 Task: Look for space in Sankt Pölten, Austria from 22nd June, 2023 to 30th June, 2023 for 2 adults in price range Rs.7000 to Rs.15000. Place can be entire place with 1  bedroom having 1 bed and 1 bathroom. Property type can be house, flat, guest house, hotel. Amenities needed are: heating. Booking option can be shelf check-in. Required host language is English.
Action: Mouse moved to (397, 534)
Screenshot: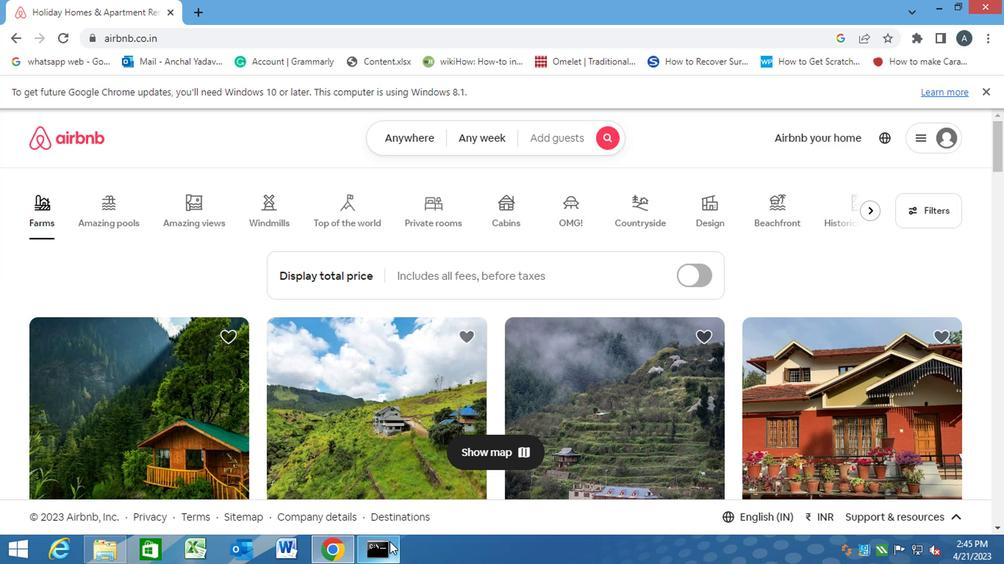 
Action: Mouse scrolled (397, 535) with delta (0, 1)
Screenshot: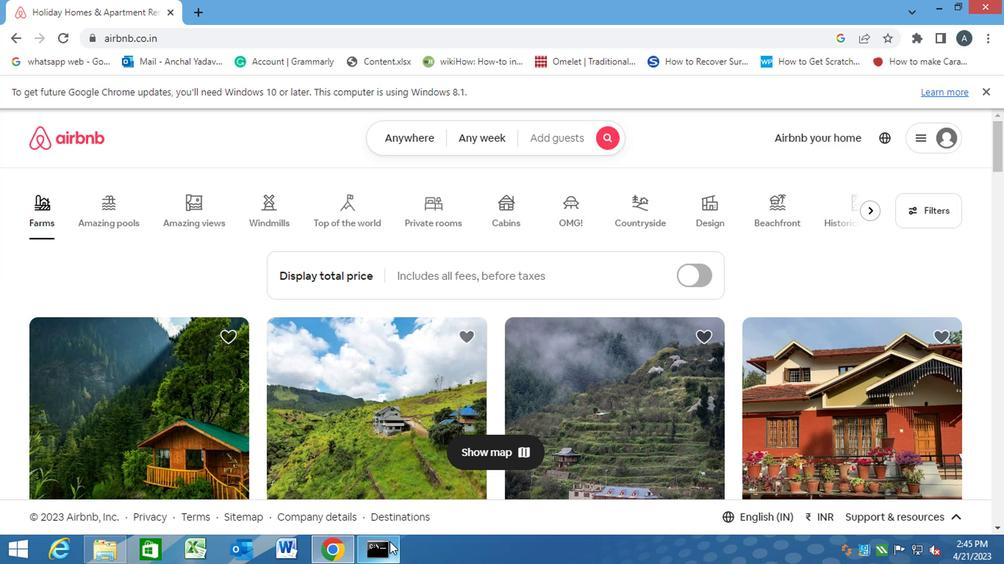 
Action: Mouse moved to (403, 126)
Screenshot: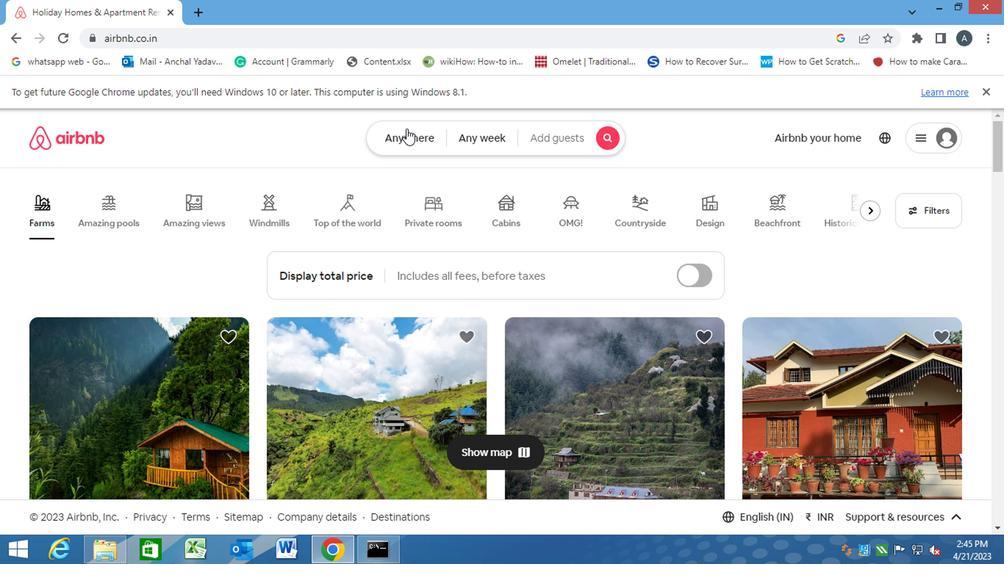 
Action: Mouse pressed left at (403, 126)
Screenshot: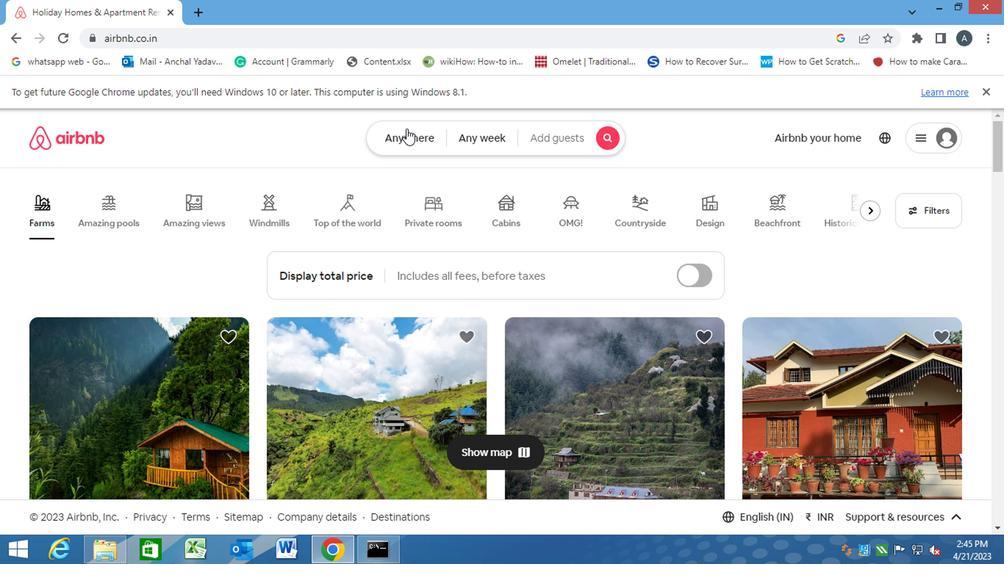 
Action: Mouse moved to (292, 190)
Screenshot: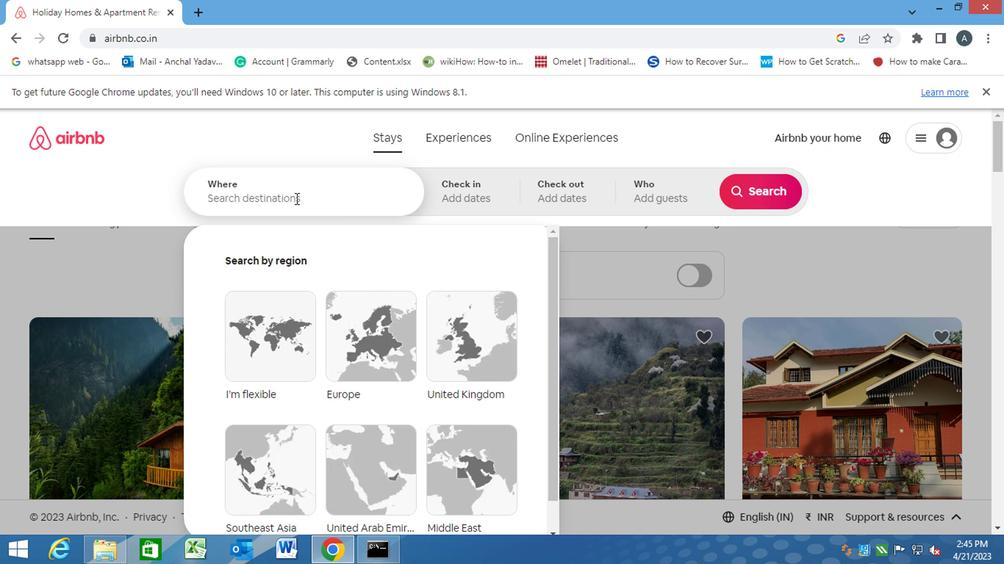 
Action: Mouse pressed left at (292, 190)
Screenshot: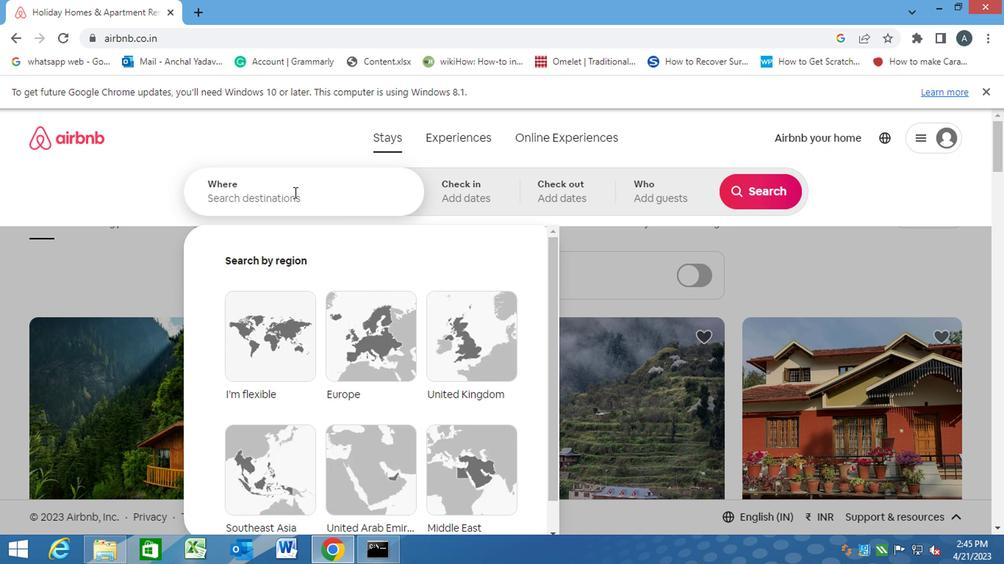 
Action: Key pressed s<Key.caps_lock>ankt<Key.space><Key.caps_lock>p<Key.caps_lock>olten,<Key.space><Key.caps_lock>a<Key.caps_lock>ustria
Screenshot: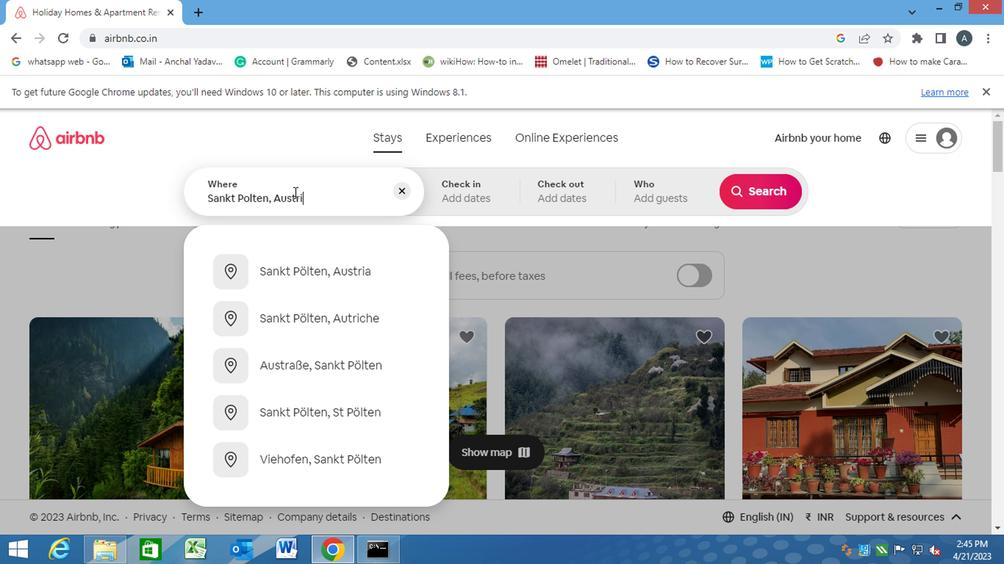 
Action: Mouse moved to (360, 233)
Screenshot: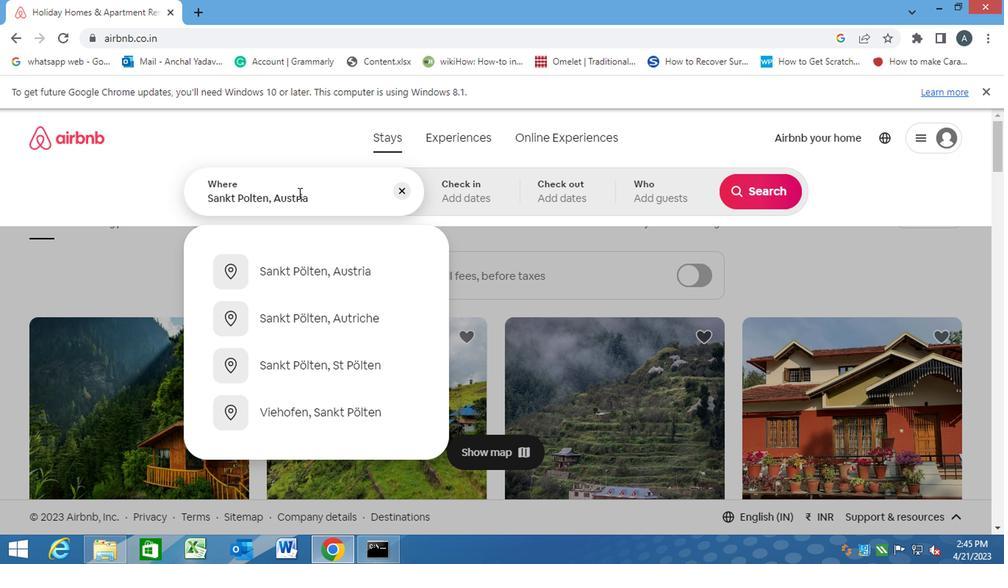 
Action: Key pressed <Key.enter>
Screenshot: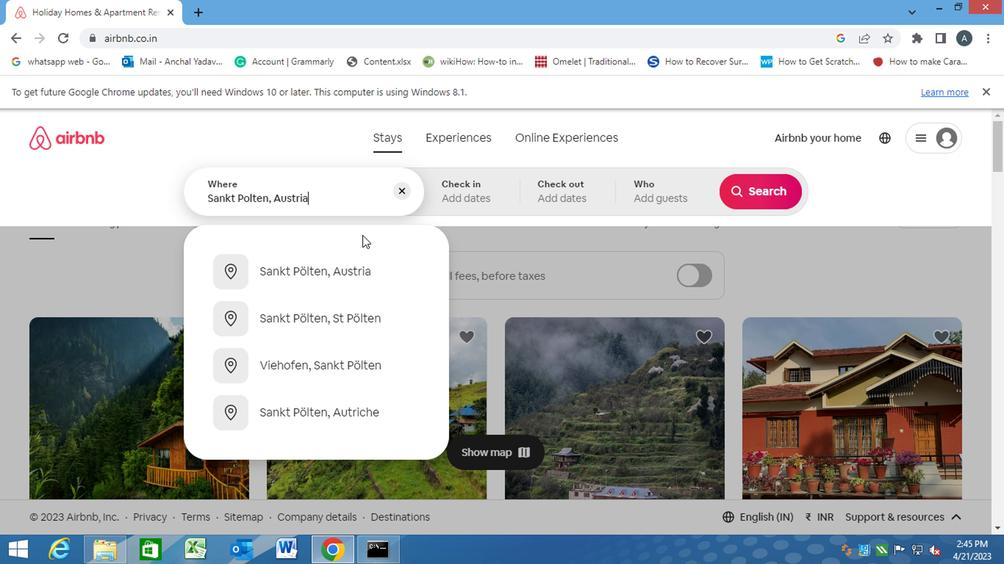 
Action: Mouse moved to (745, 308)
Screenshot: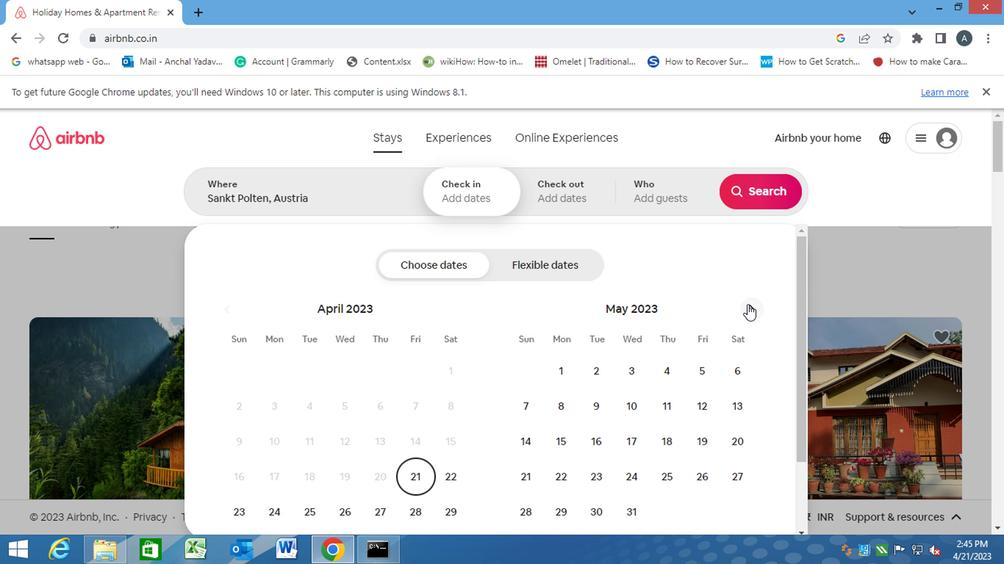 
Action: Mouse pressed left at (745, 308)
Screenshot: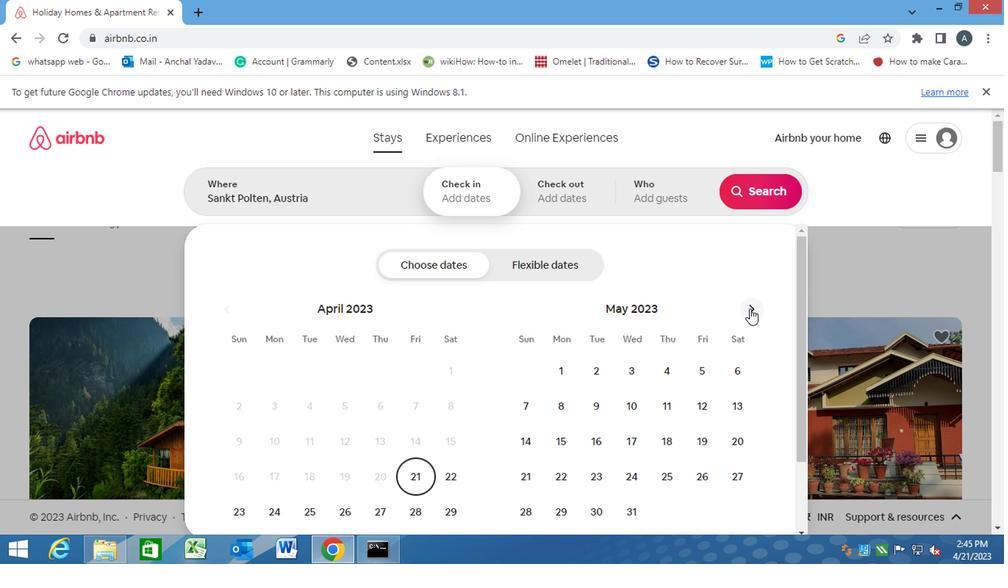
Action: Mouse moved to (660, 473)
Screenshot: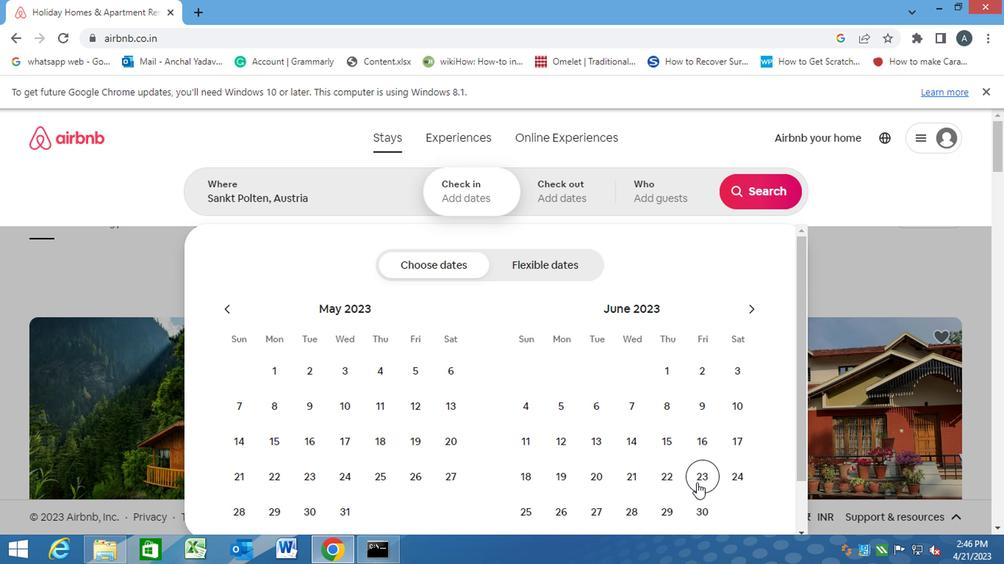 
Action: Mouse pressed left at (660, 473)
Screenshot: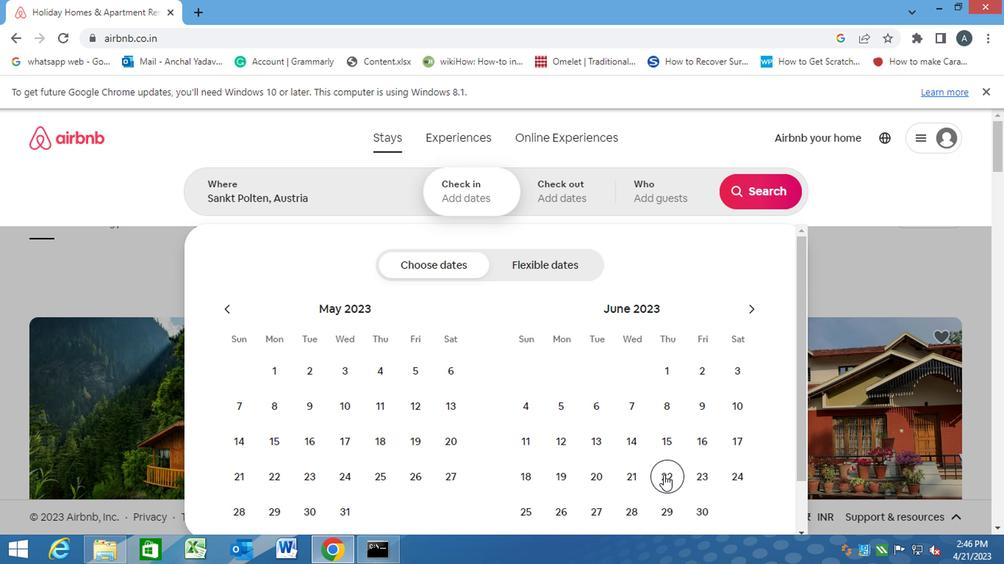 
Action: Mouse pressed left at (660, 473)
Screenshot: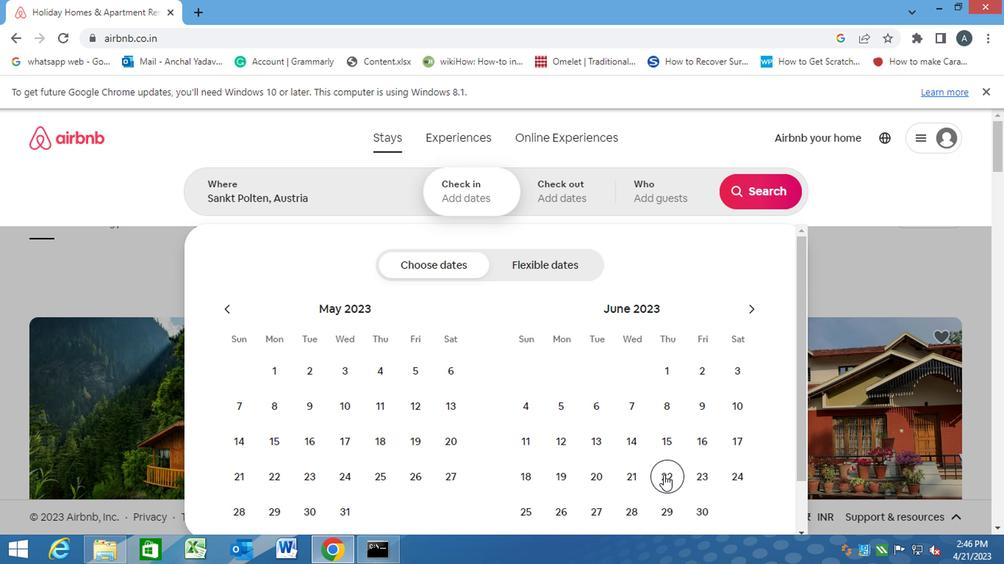 
Action: Mouse moved to (697, 514)
Screenshot: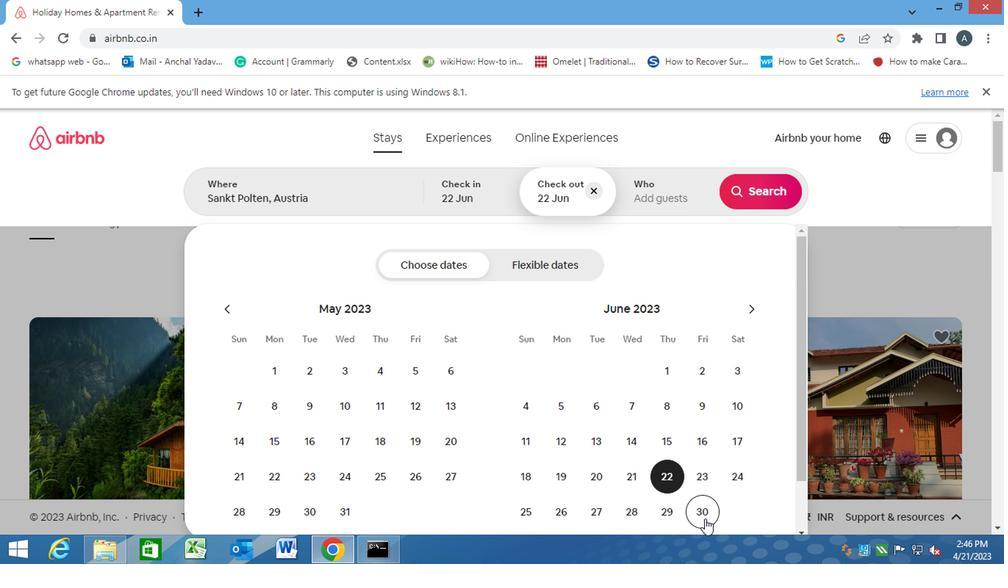 
Action: Mouse pressed left at (697, 514)
Screenshot: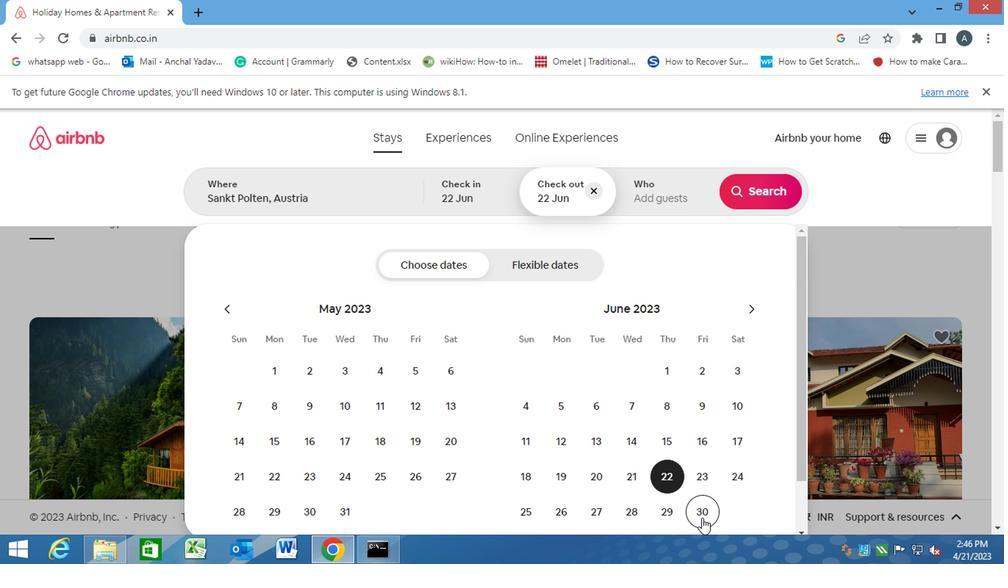 
Action: Mouse moved to (664, 189)
Screenshot: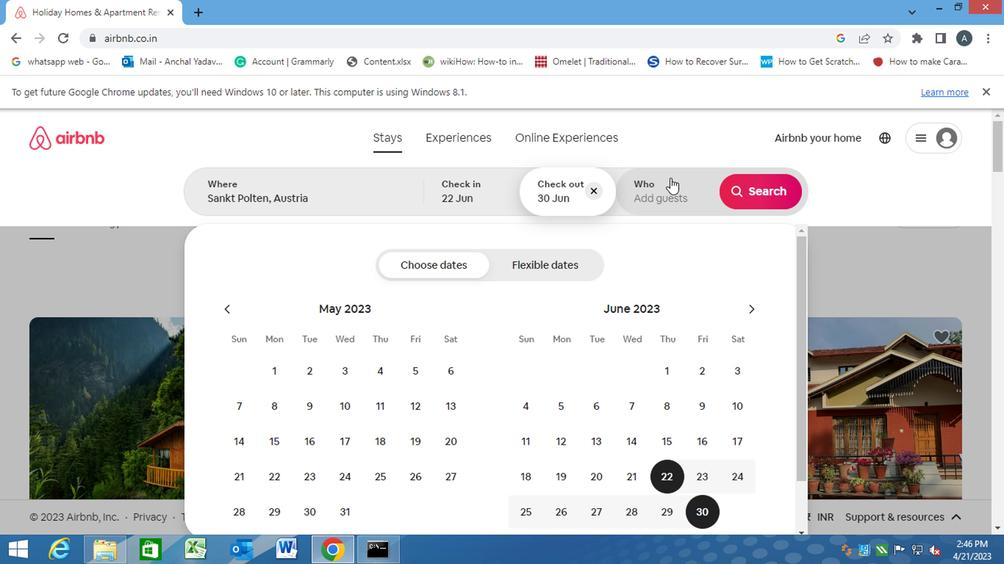 
Action: Mouse pressed left at (664, 189)
Screenshot: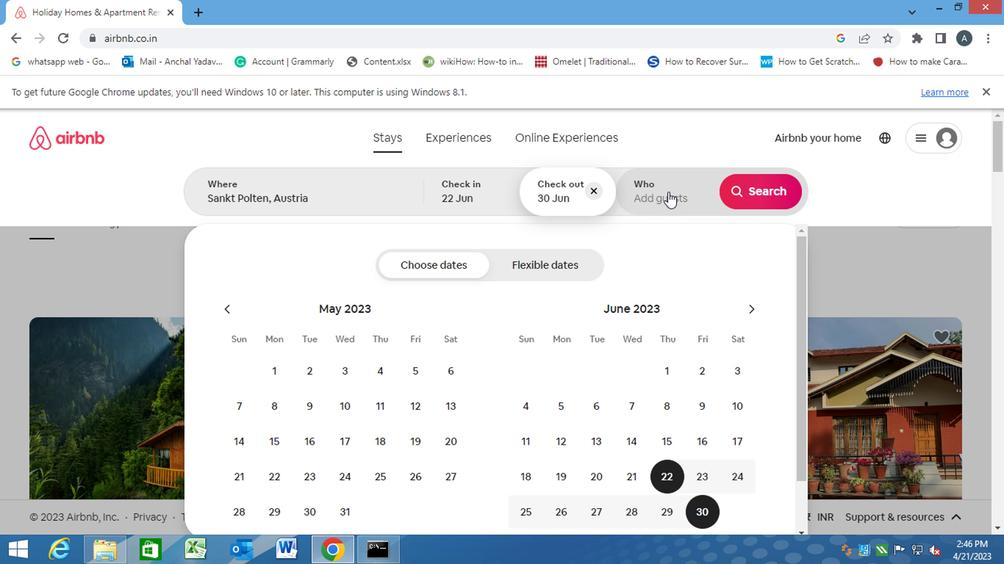 
Action: Mouse moved to (767, 270)
Screenshot: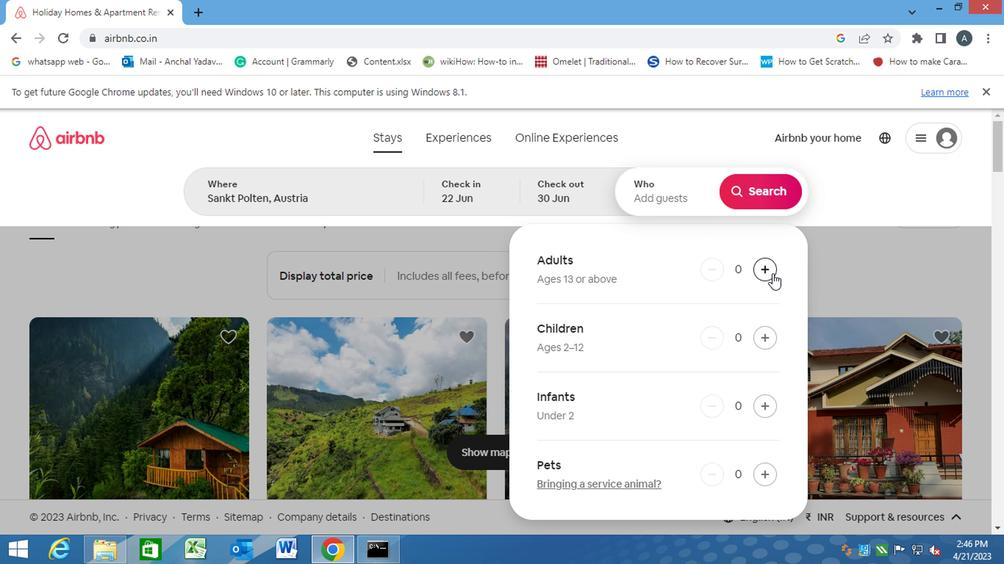 
Action: Mouse pressed left at (767, 270)
Screenshot: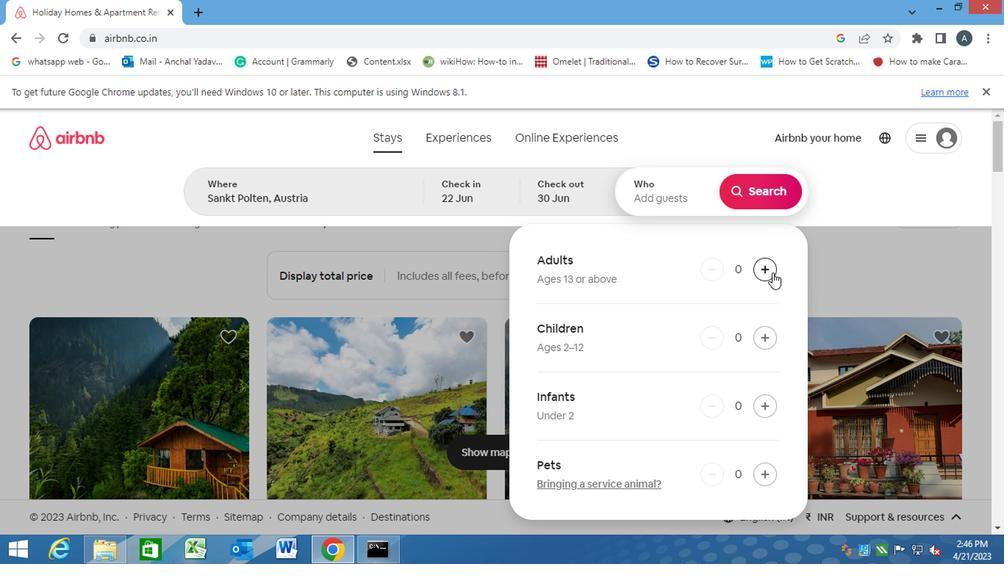 
Action: Mouse pressed left at (767, 270)
Screenshot: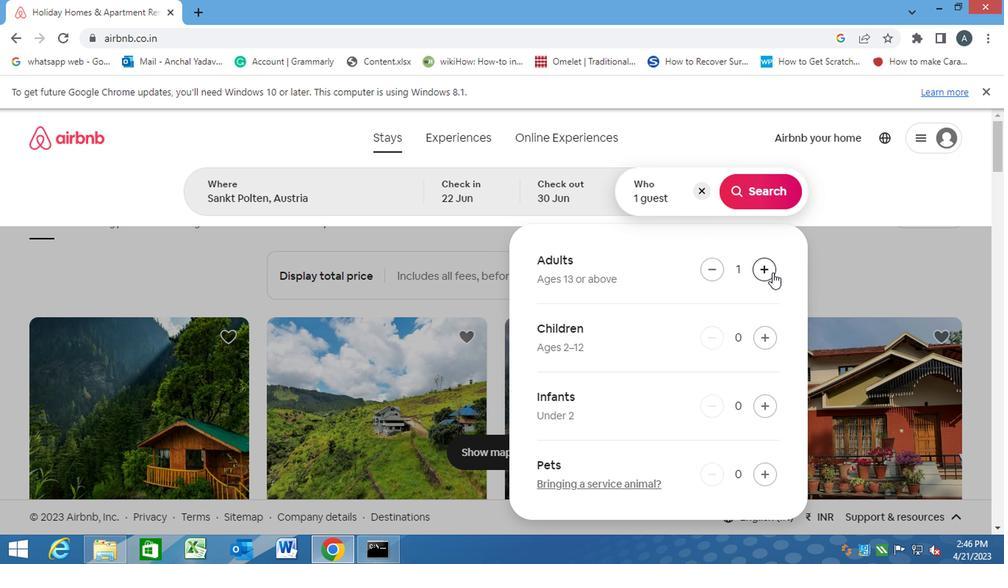 
Action: Mouse moved to (755, 198)
Screenshot: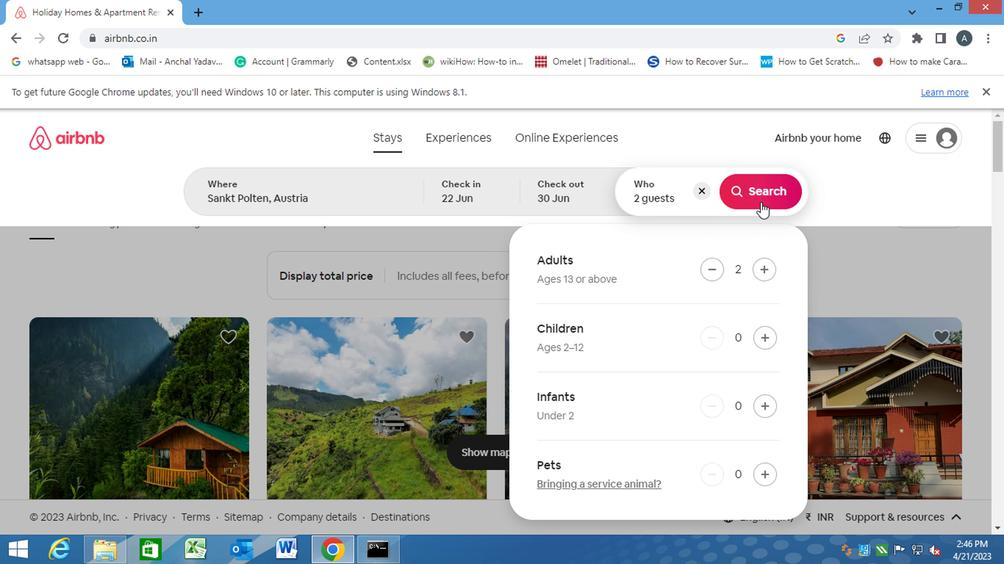 
Action: Mouse pressed left at (755, 198)
Screenshot: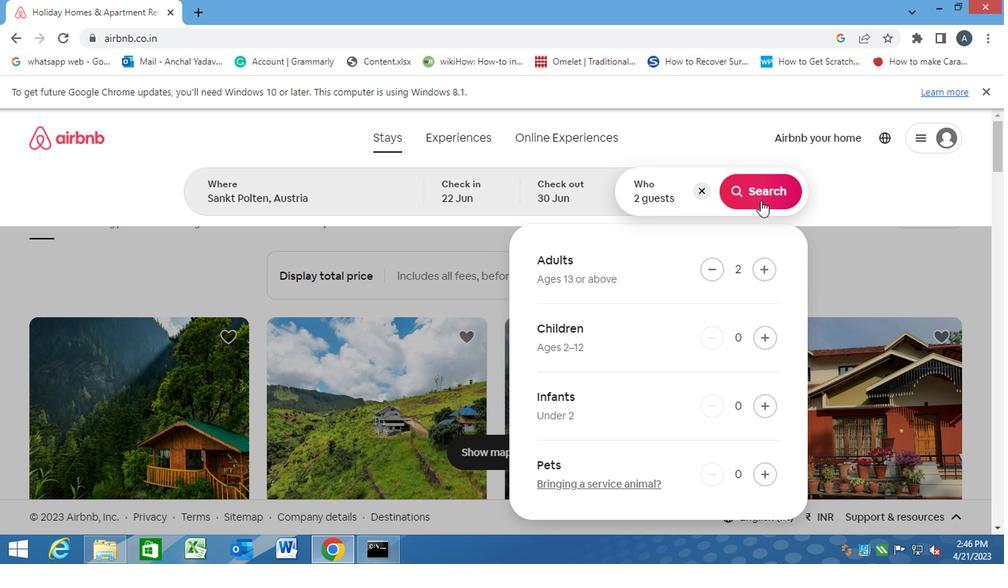 
Action: Mouse moved to (926, 198)
Screenshot: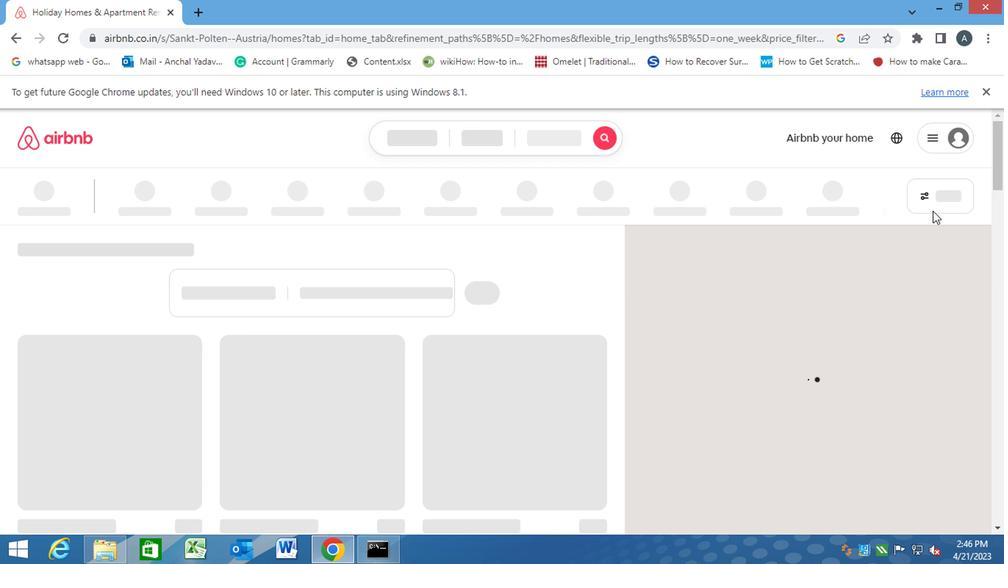 
Action: Mouse pressed left at (926, 198)
Screenshot: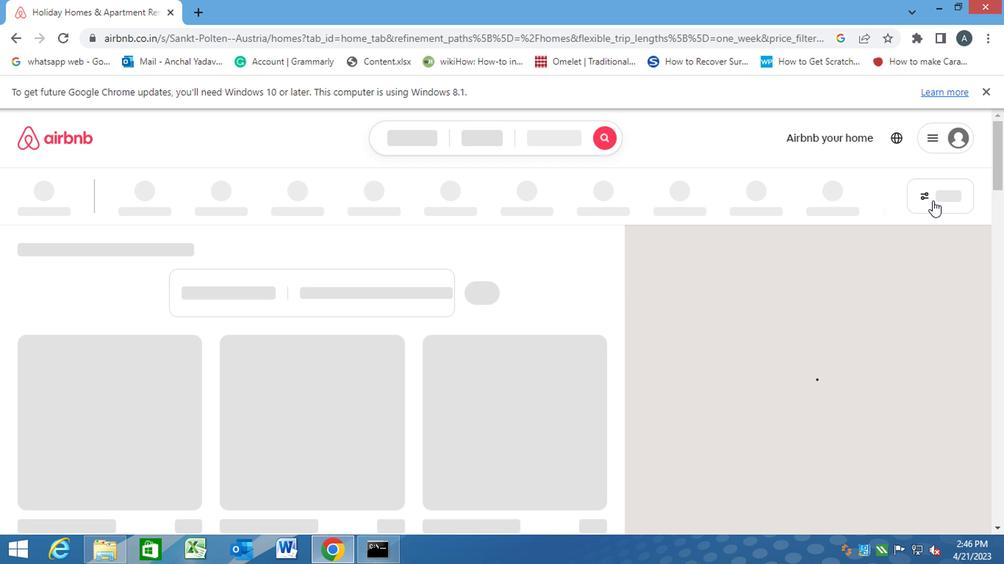 
Action: Mouse moved to (328, 376)
Screenshot: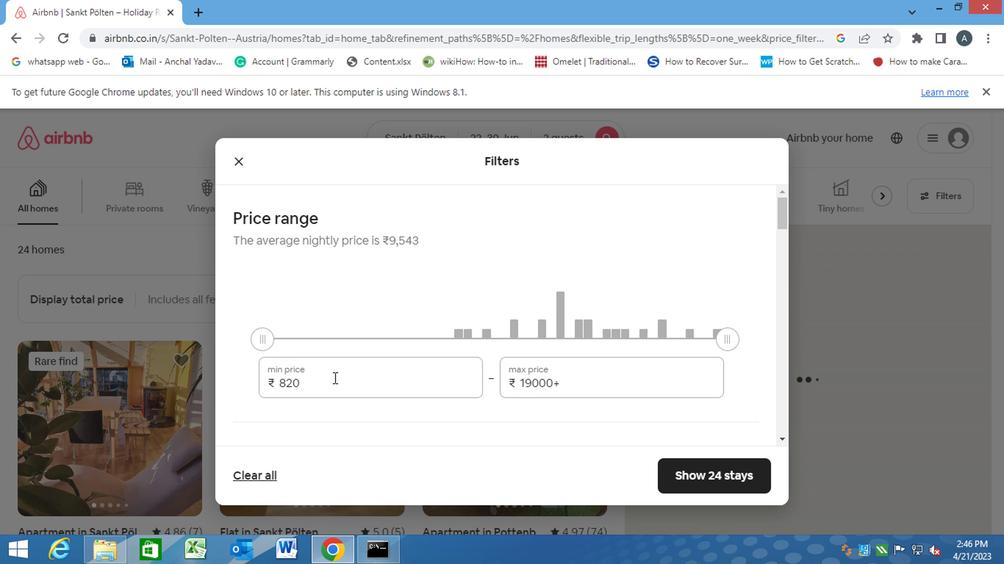 
Action: Mouse pressed left at (328, 376)
Screenshot: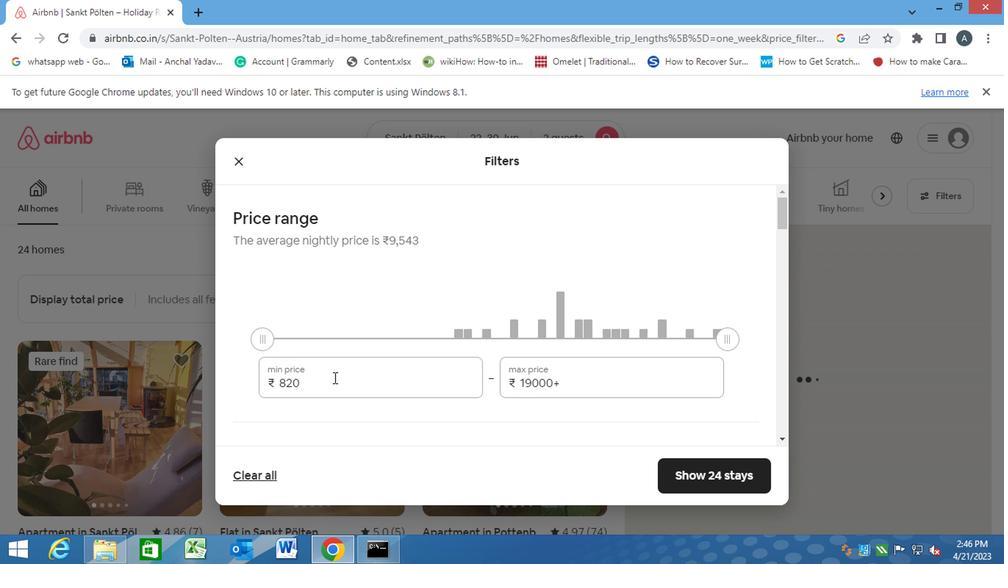 
Action: Mouse moved to (266, 383)
Screenshot: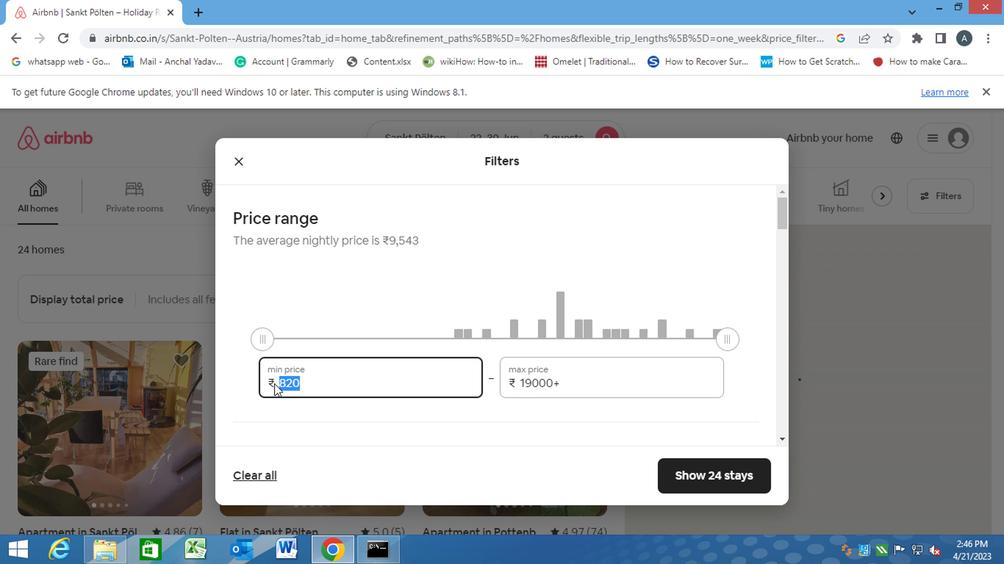 
Action: Key pressed 7000<Key.tab>15000
Screenshot: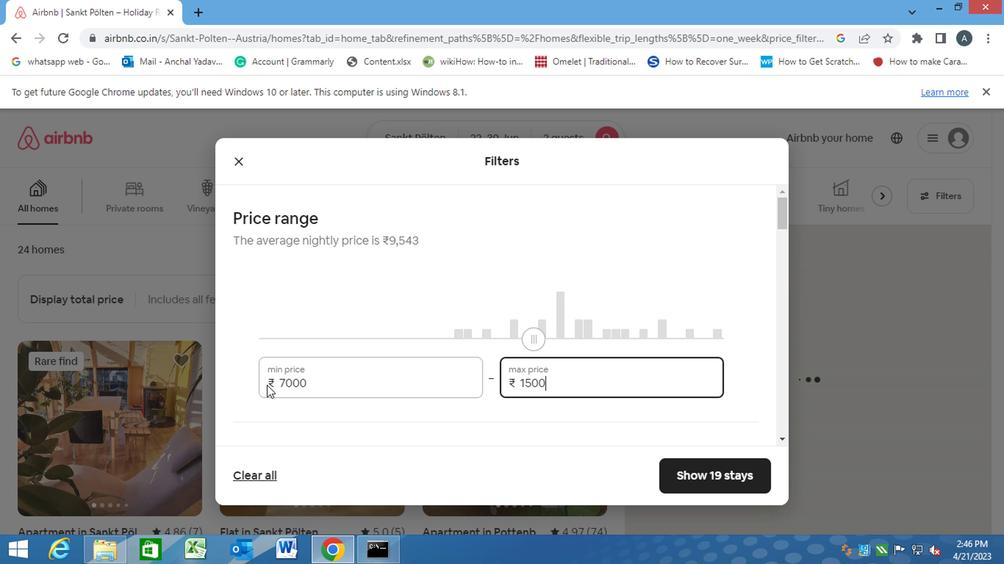 
Action: Mouse moved to (336, 426)
Screenshot: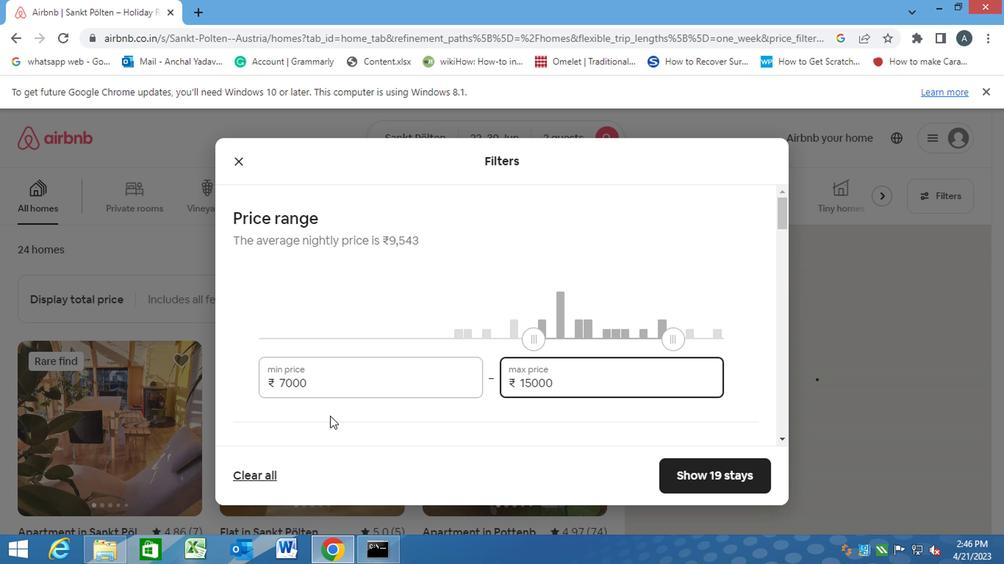
Action: Mouse pressed left at (336, 426)
Screenshot: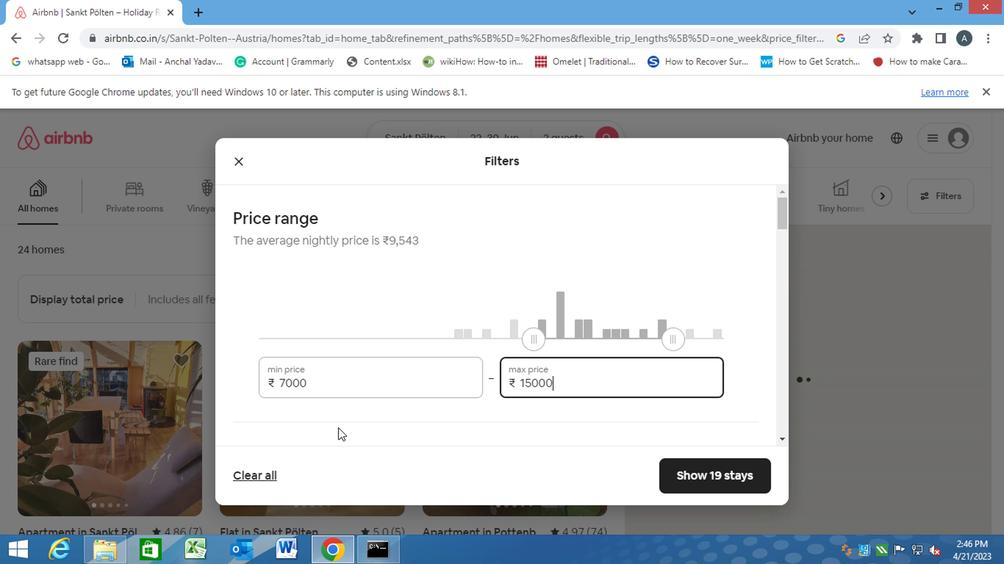
Action: Mouse scrolled (336, 425) with delta (0, 0)
Screenshot: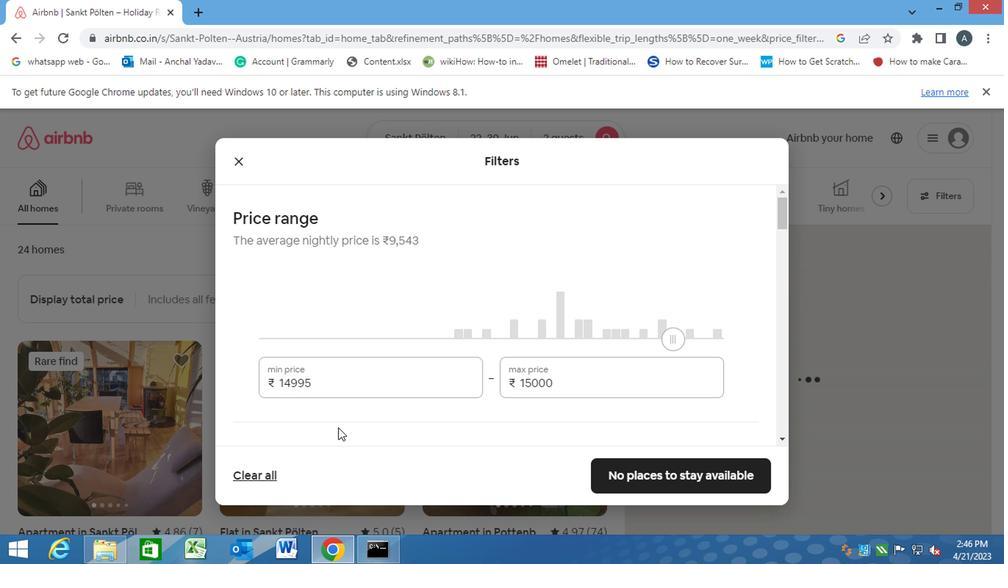 
Action: Mouse scrolled (336, 425) with delta (0, 0)
Screenshot: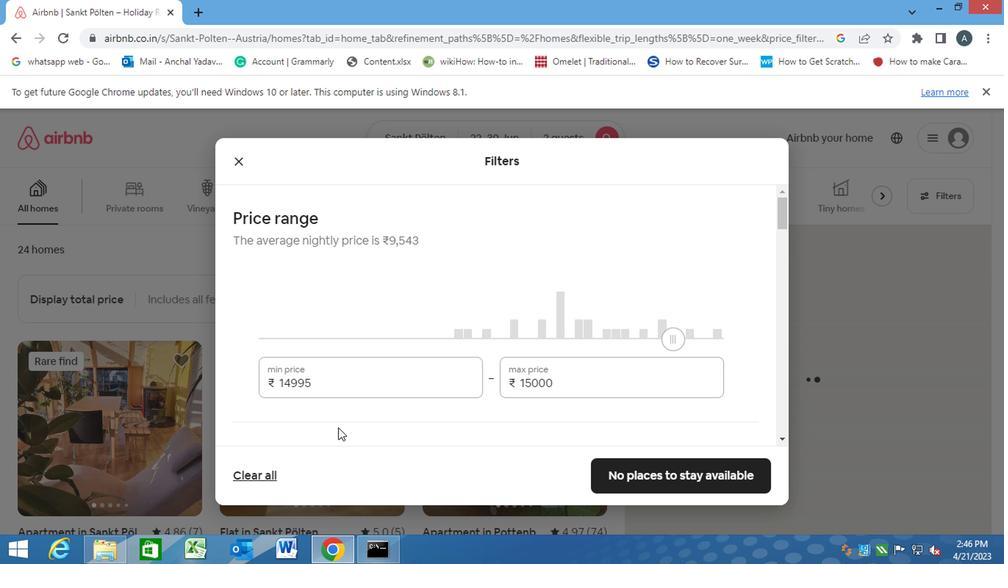 
Action: Mouse moved to (257, 354)
Screenshot: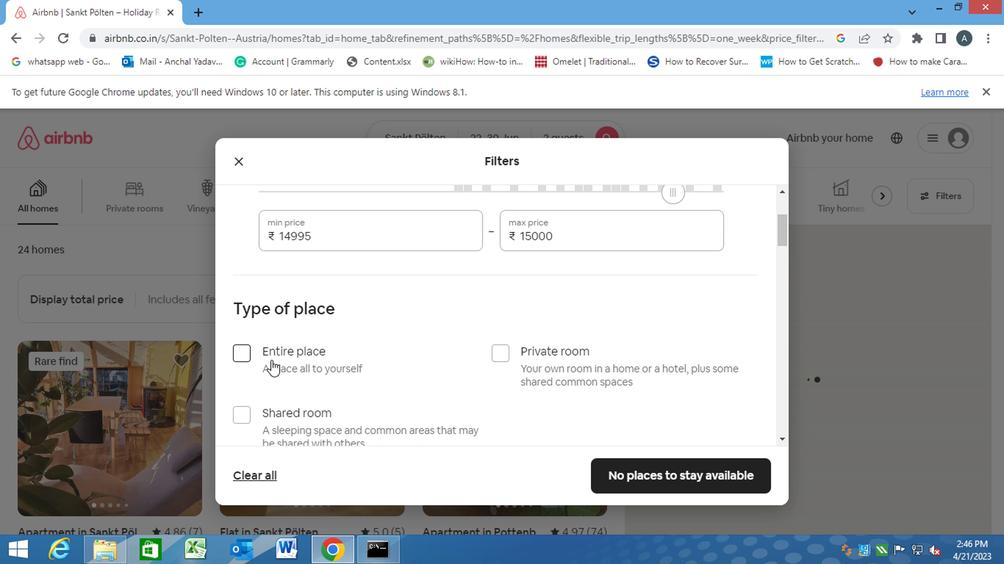 
Action: Mouse pressed left at (257, 354)
Screenshot: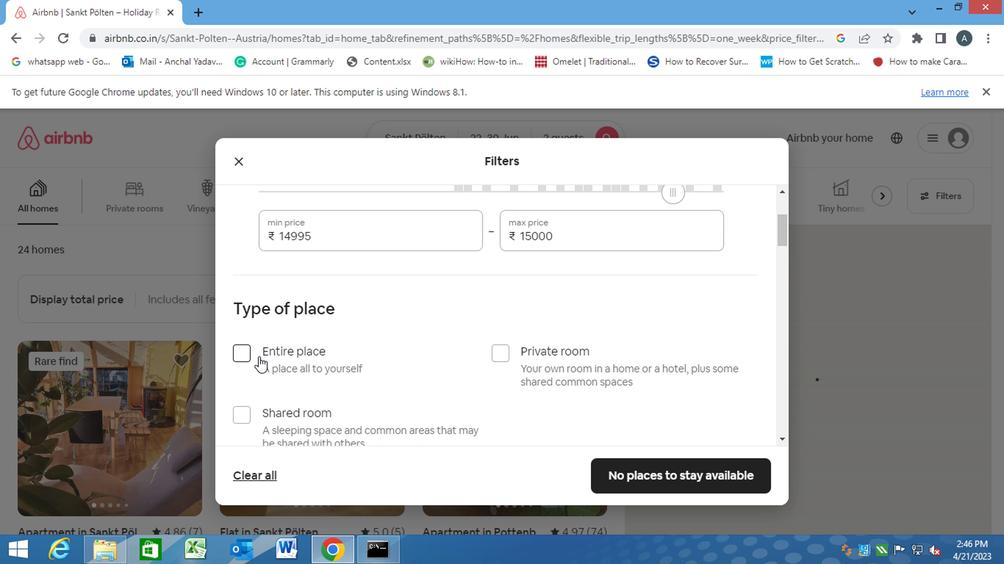 
Action: Mouse moved to (300, 387)
Screenshot: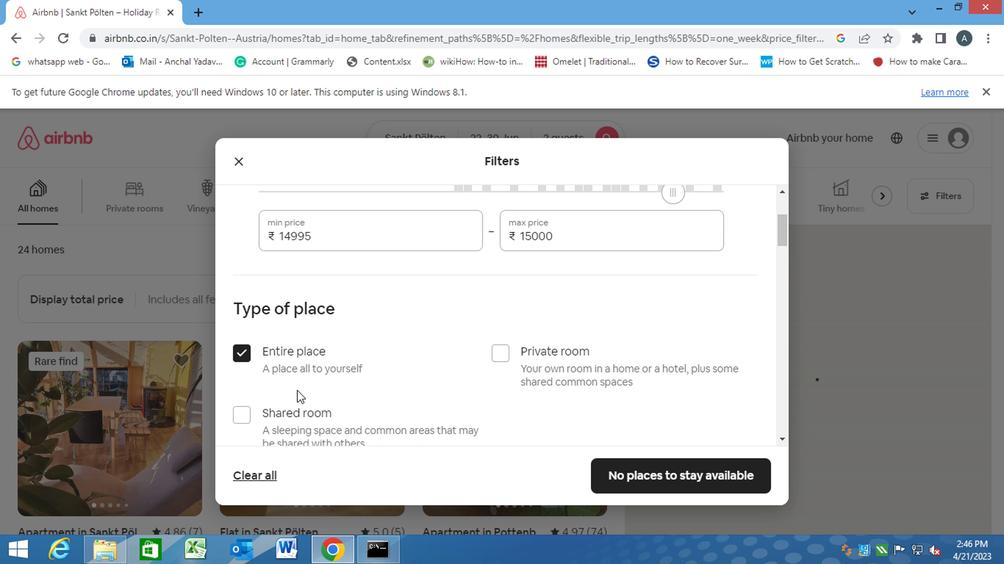 
Action: Mouse scrolled (300, 386) with delta (0, -1)
Screenshot: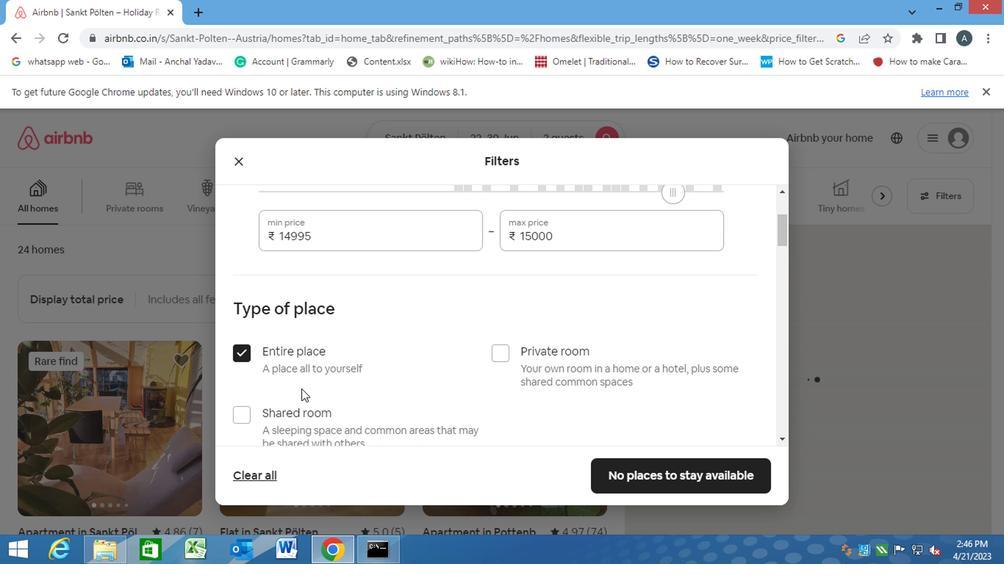
Action: Mouse scrolled (300, 386) with delta (0, -1)
Screenshot: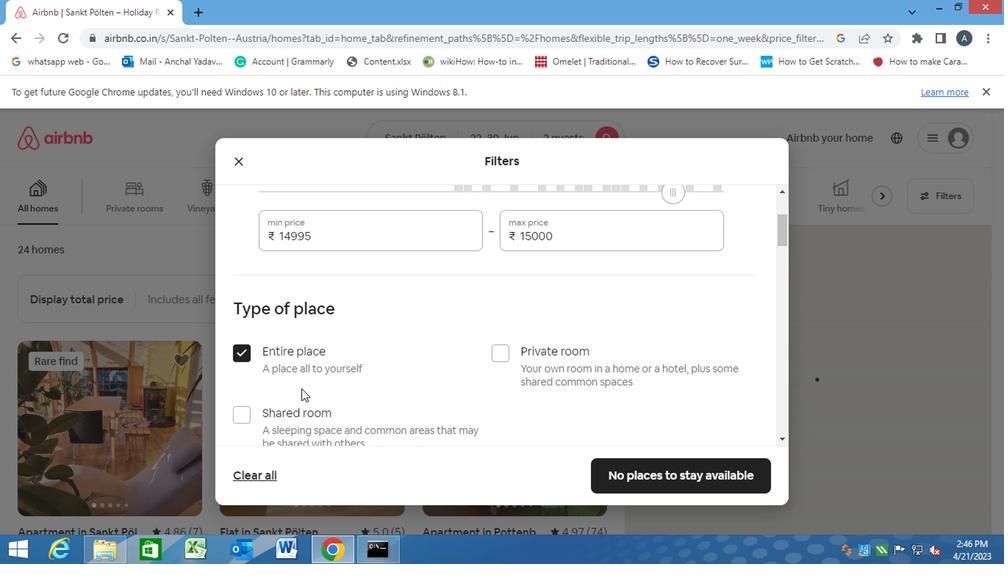 
Action: Mouse scrolled (300, 386) with delta (0, -1)
Screenshot: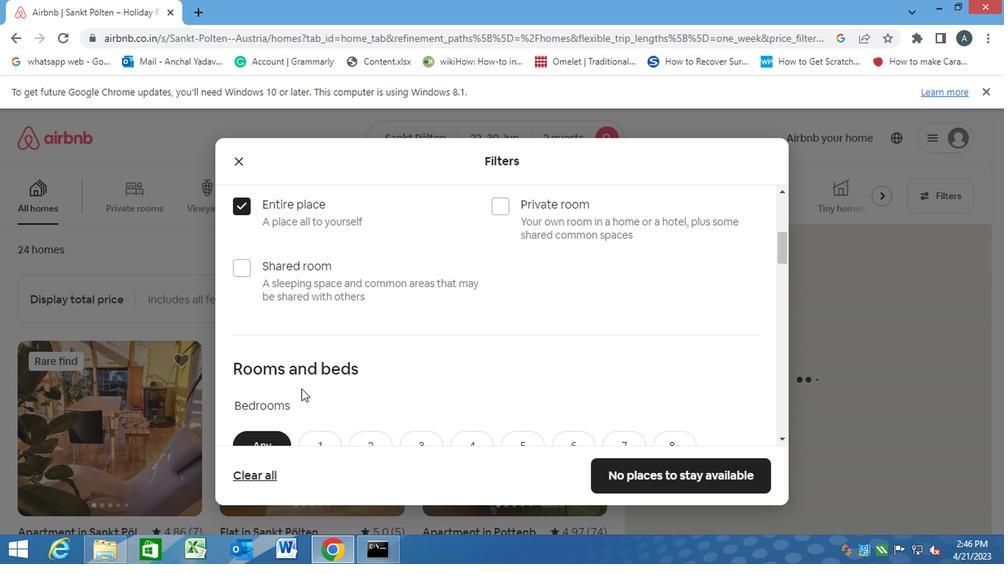 
Action: Mouse scrolled (300, 386) with delta (0, -1)
Screenshot: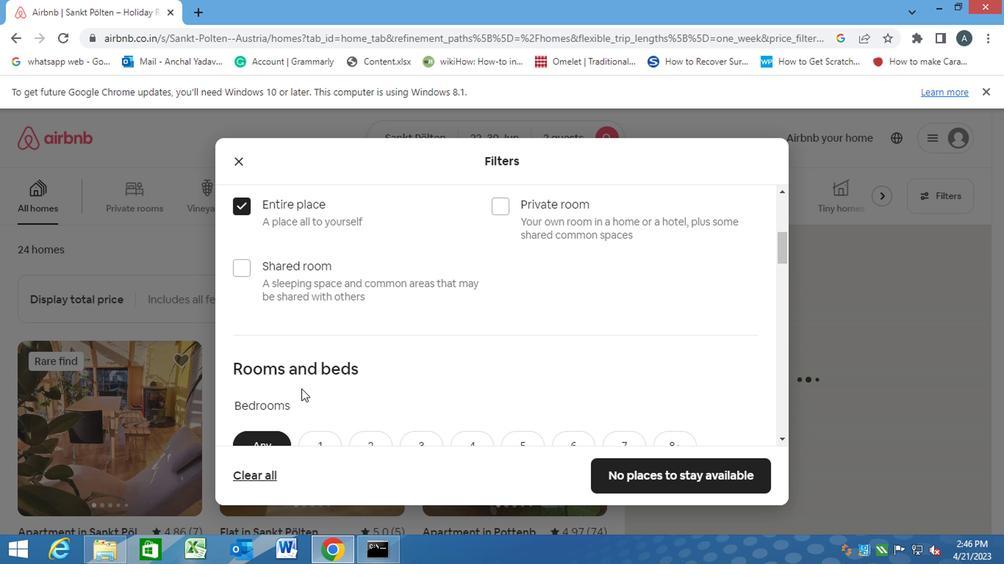 
Action: Mouse moved to (323, 312)
Screenshot: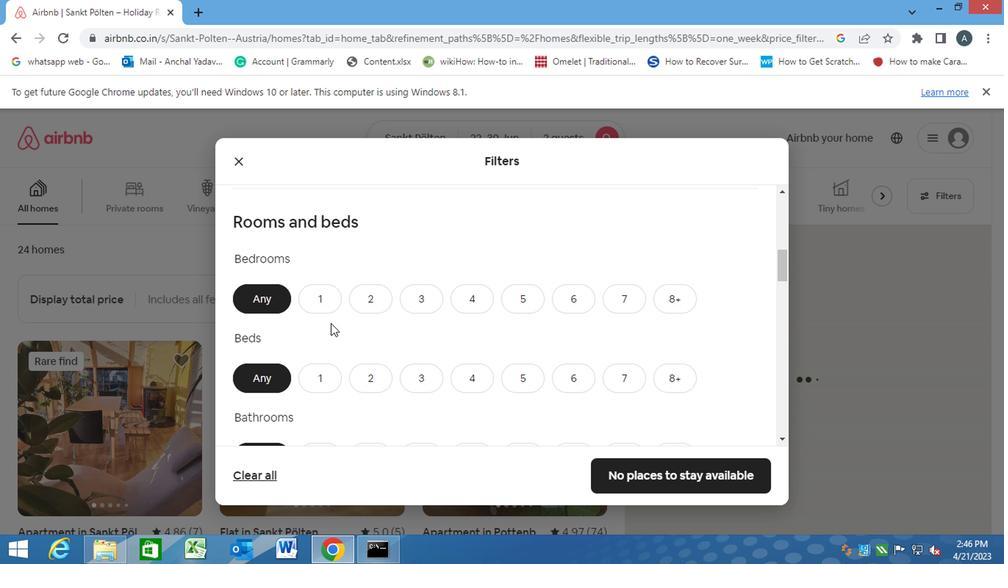 
Action: Mouse scrolled (323, 311) with delta (0, 0)
Screenshot: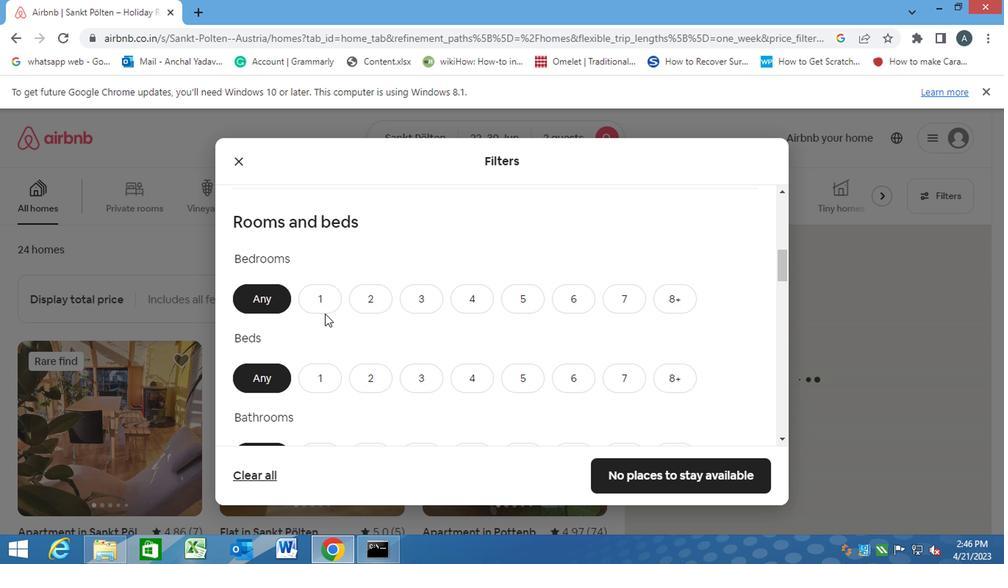 
Action: Mouse moved to (320, 232)
Screenshot: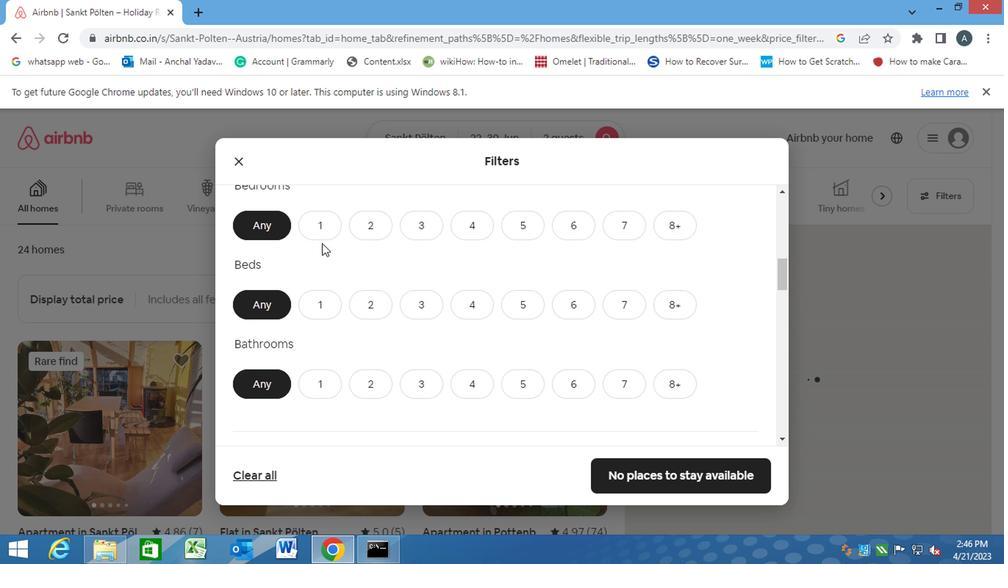 
Action: Mouse pressed left at (320, 232)
Screenshot: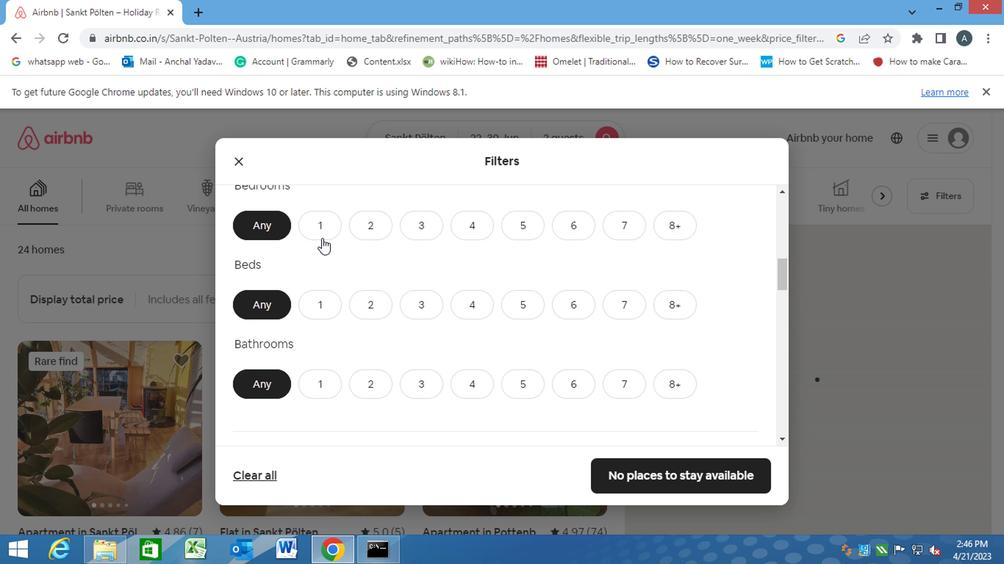 
Action: Mouse moved to (316, 298)
Screenshot: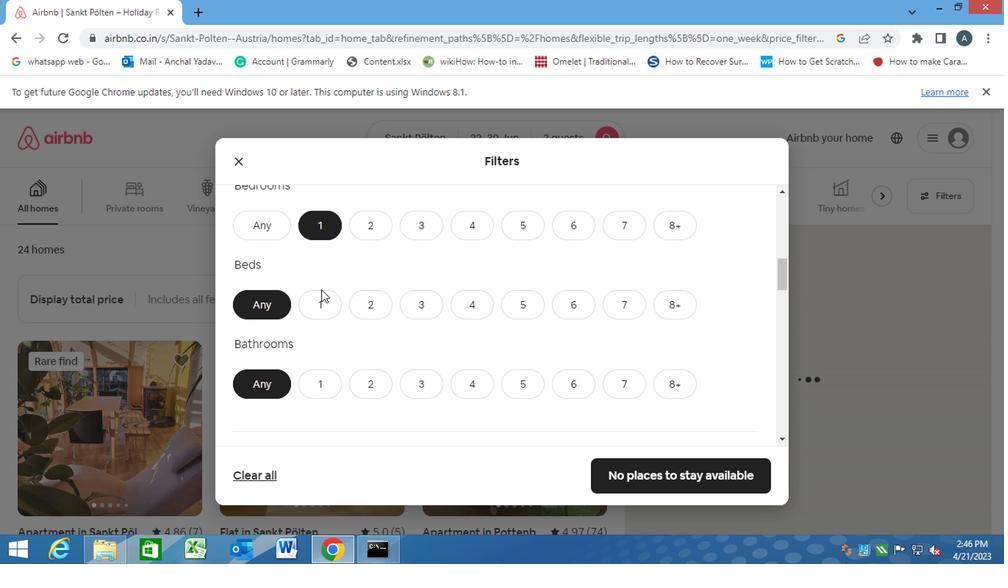 
Action: Mouse pressed left at (316, 298)
Screenshot: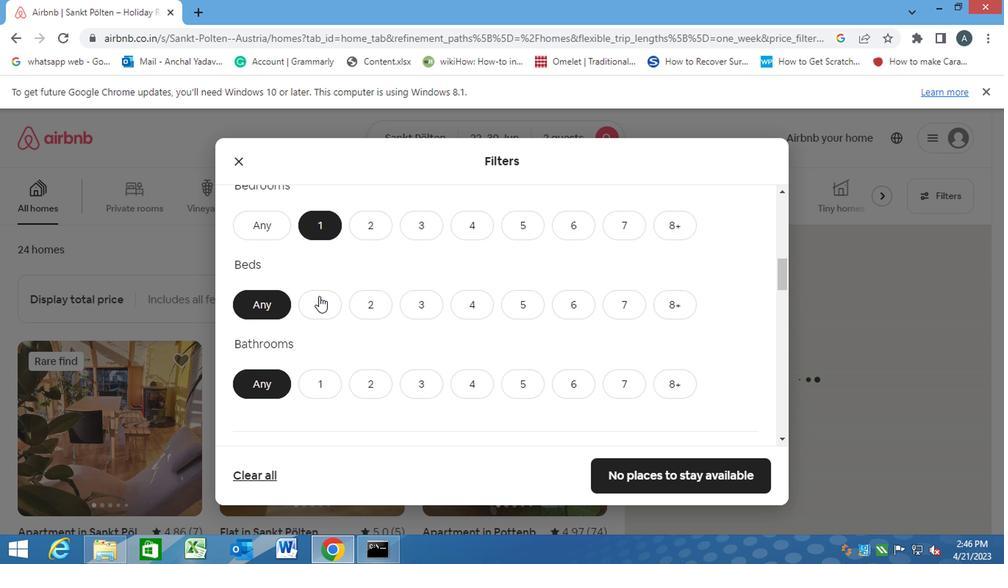 
Action: Mouse moved to (333, 385)
Screenshot: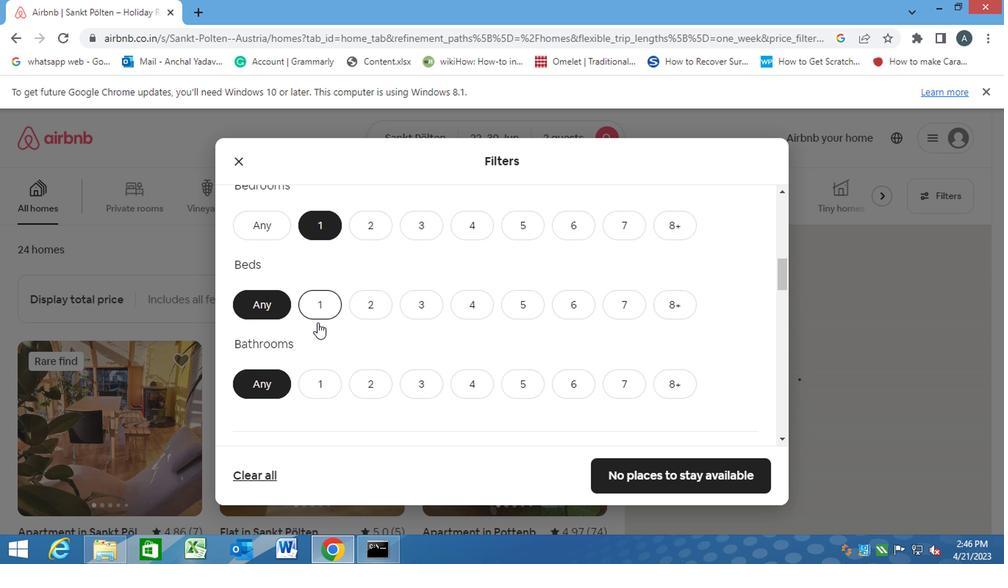 
Action: Mouse pressed left at (333, 385)
Screenshot: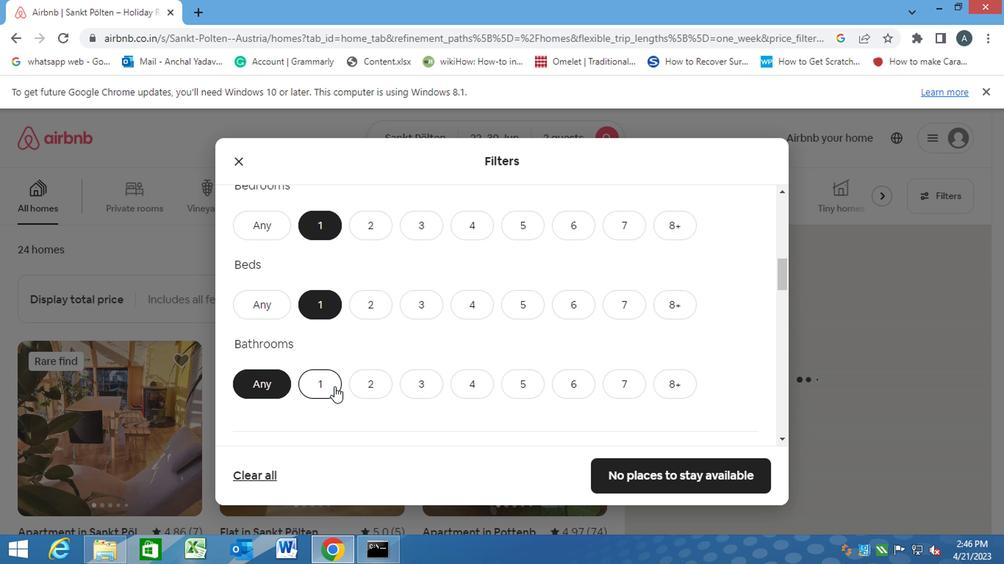 
Action: Mouse moved to (405, 393)
Screenshot: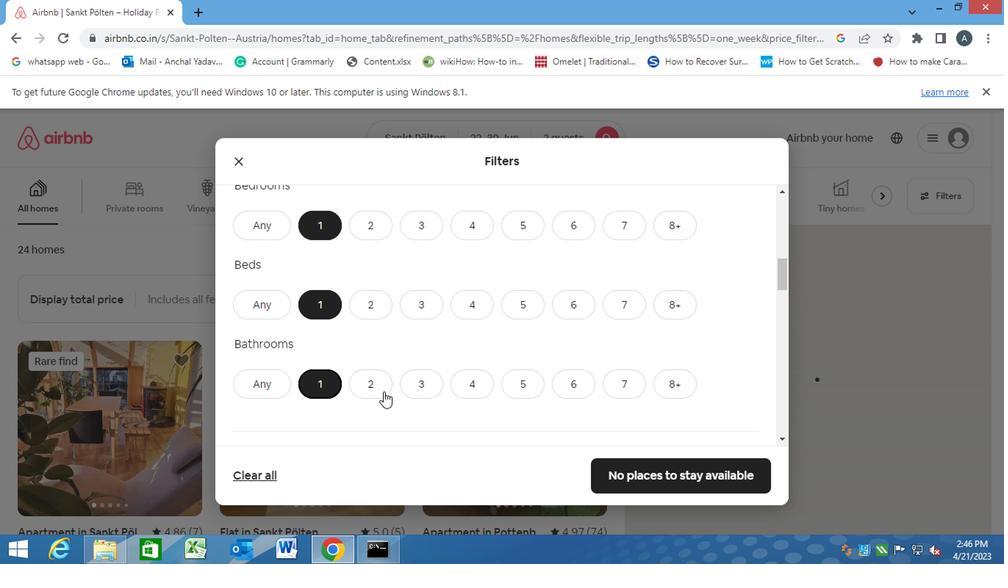 
Action: Mouse scrolled (405, 393) with delta (0, 0)
Screenshot: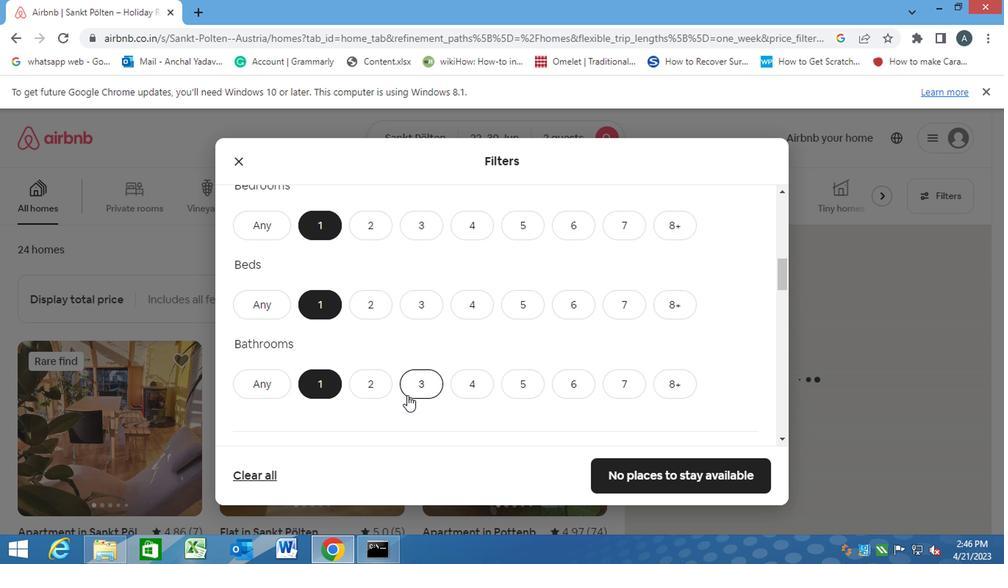 
Action: Mouse scrolled (405, 393) with delta (0, 0)
Screenshot: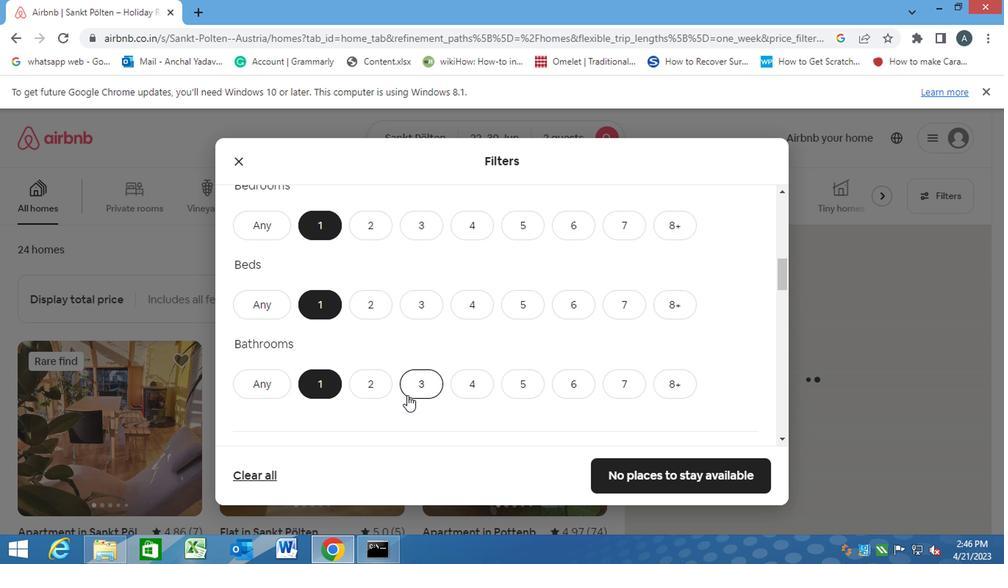 
Action: Mouse moved to (303, 385)
Screenshot: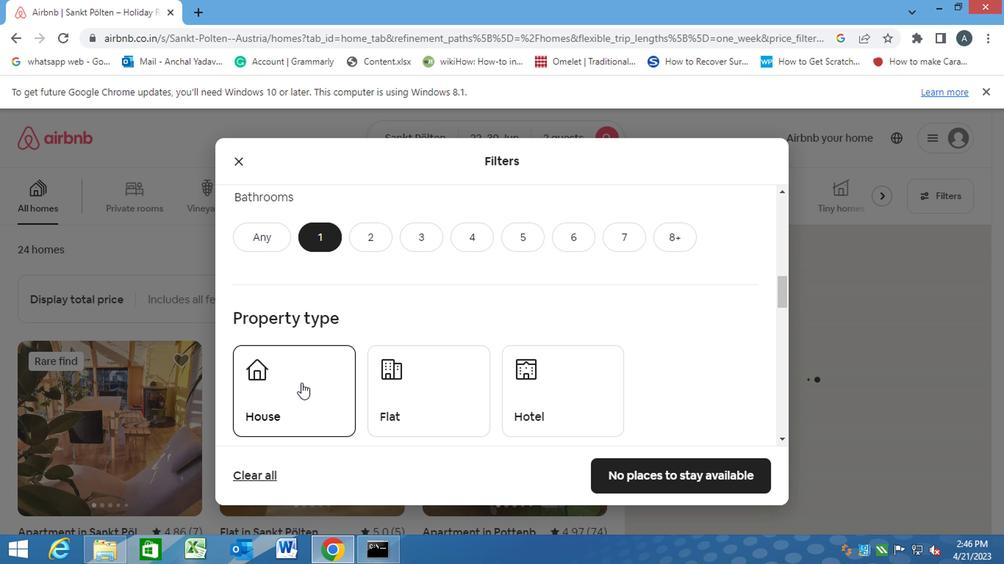 
Action: Mouse pressed left at (303, 385)
Screenshot: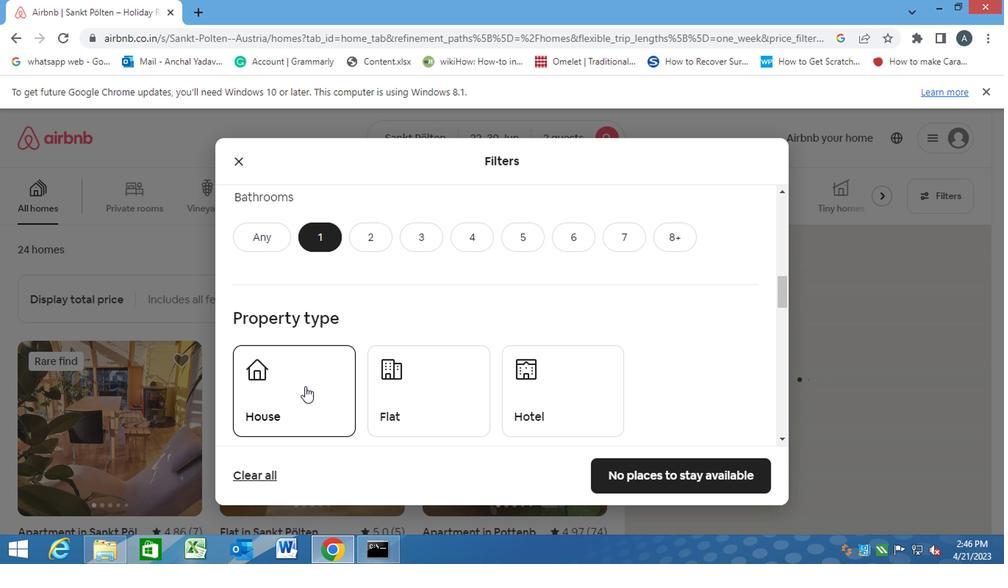 
Action: Mouse moved to (413, 400)
Screenshot: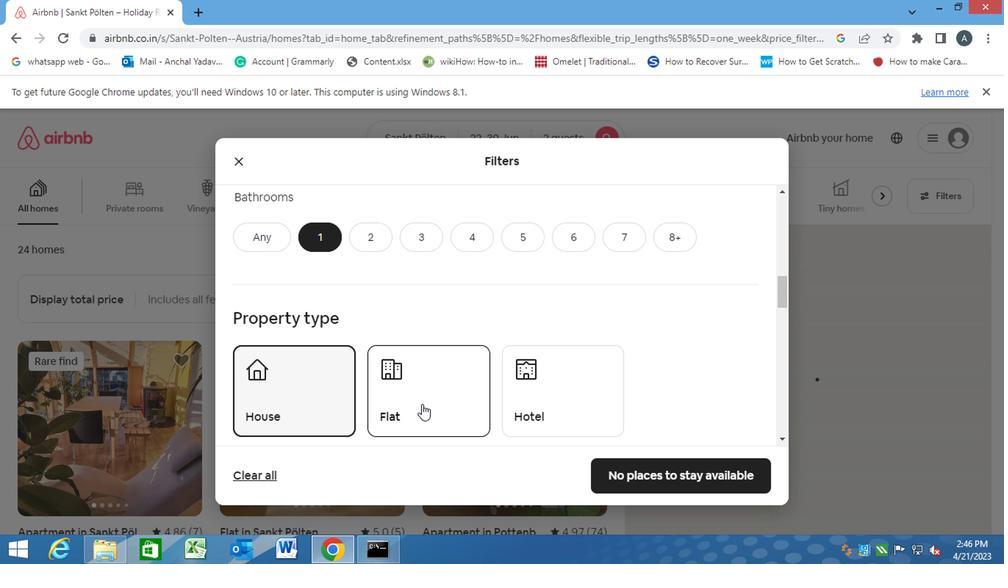 
Action: Mouse pressed left at (413, 400)
Screenshot: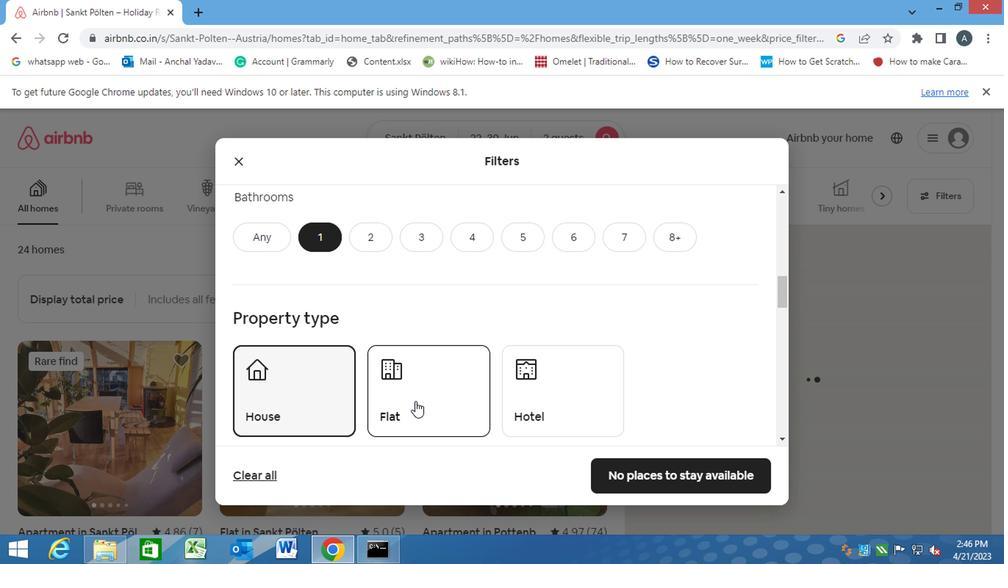 
Action: Mouse moved to (520, 400)
Screenshot: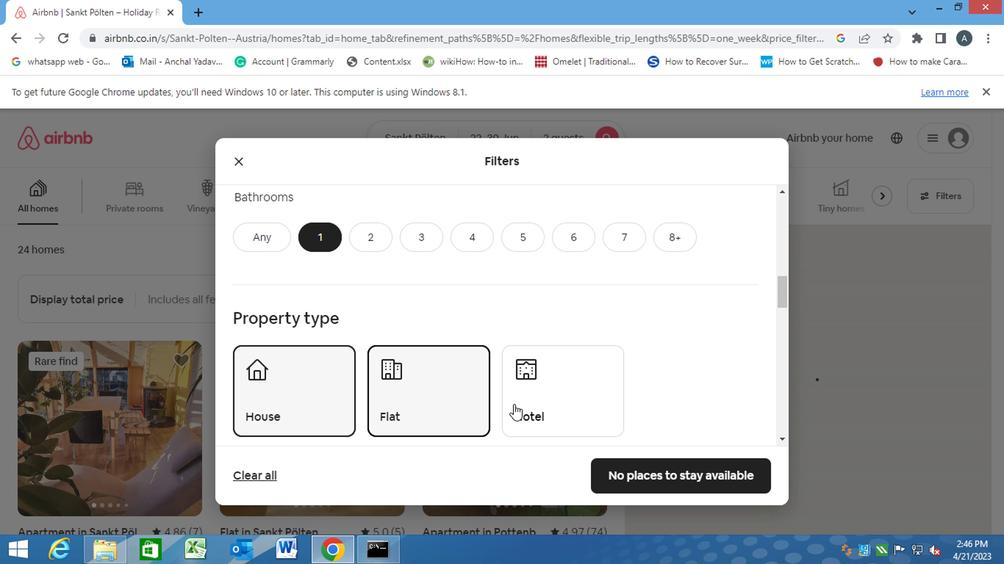 
Action: Mouse pressed left at (520, 400)
Screenshot: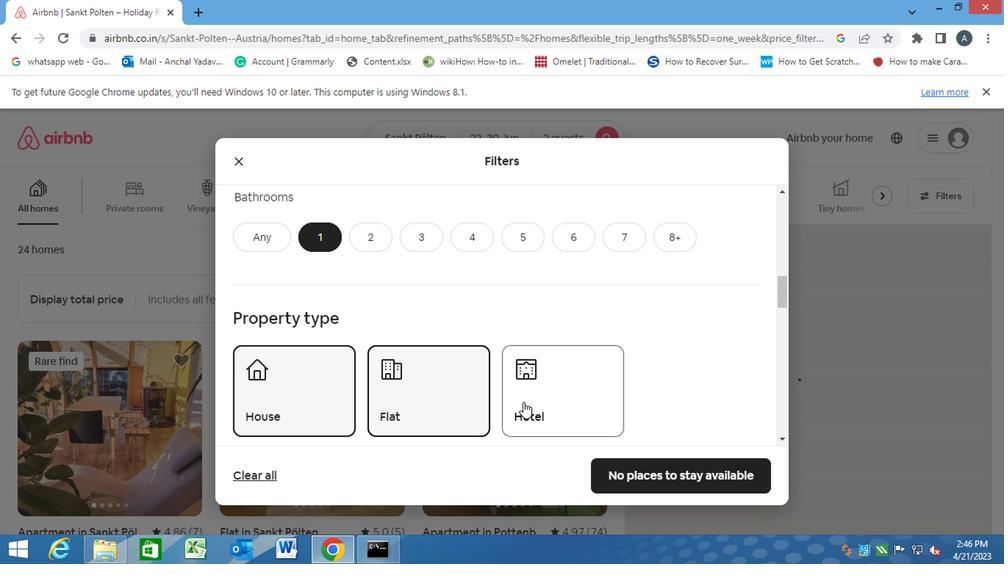 
Action: Mouse moved to (326, 402)
Screenshot: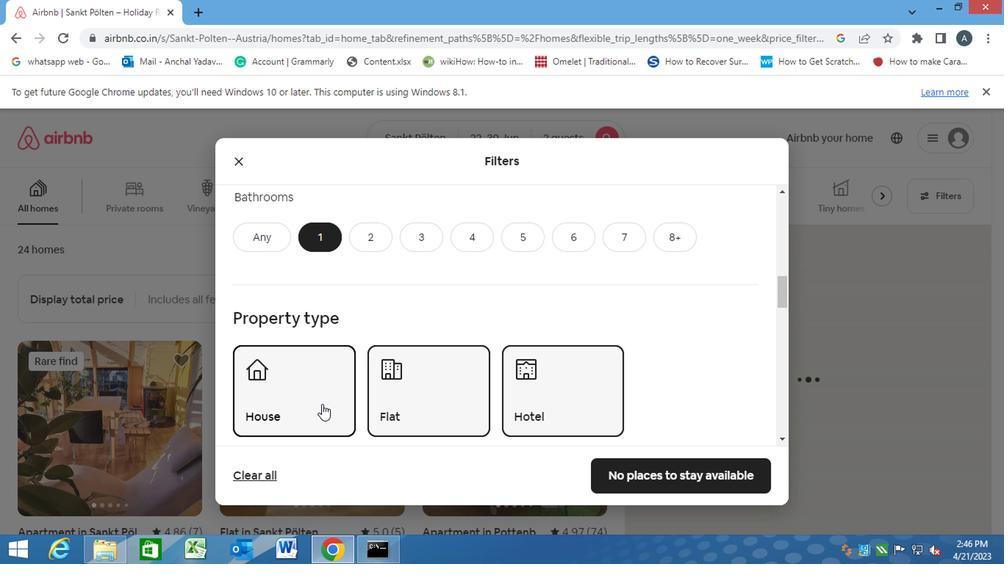 
Action: Mouse scrolled (326, 402) with delta (0, 0)
Screenshot: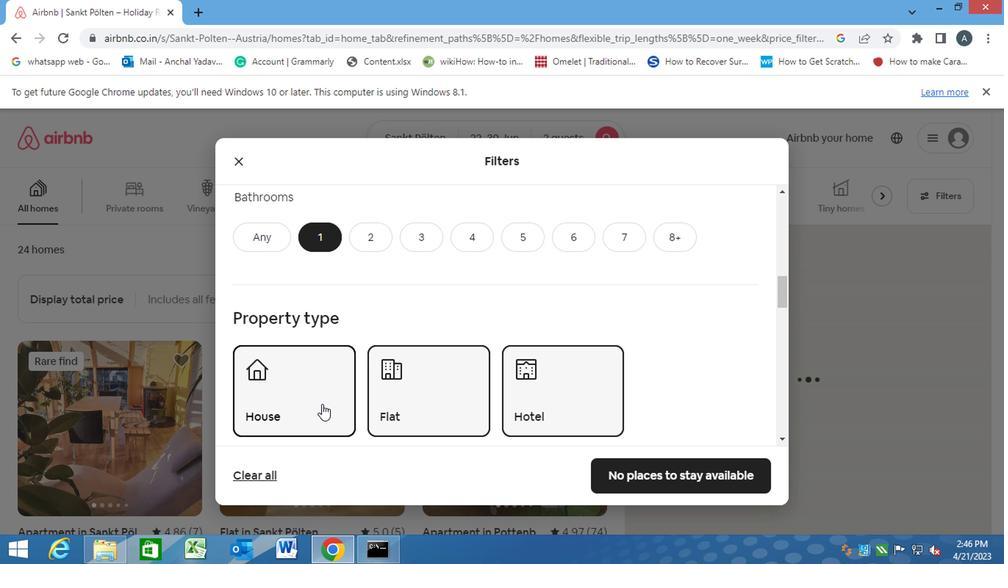 
Action: Mouse scrolled (326, 402) with delta (0, 0)
Screenshot: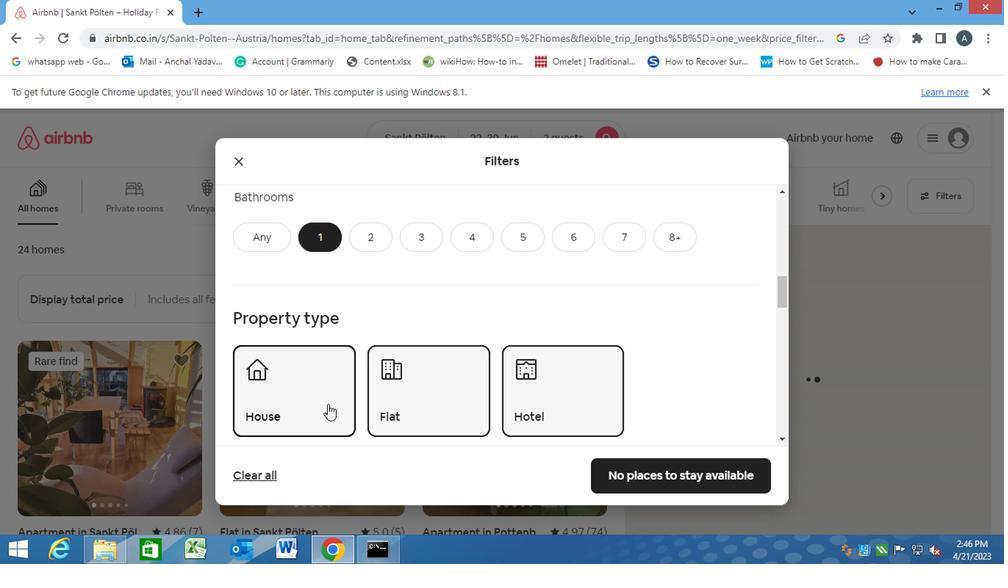 
Action: Mouse scrolled (326, 402) with delta (0, 0)
Screenshot: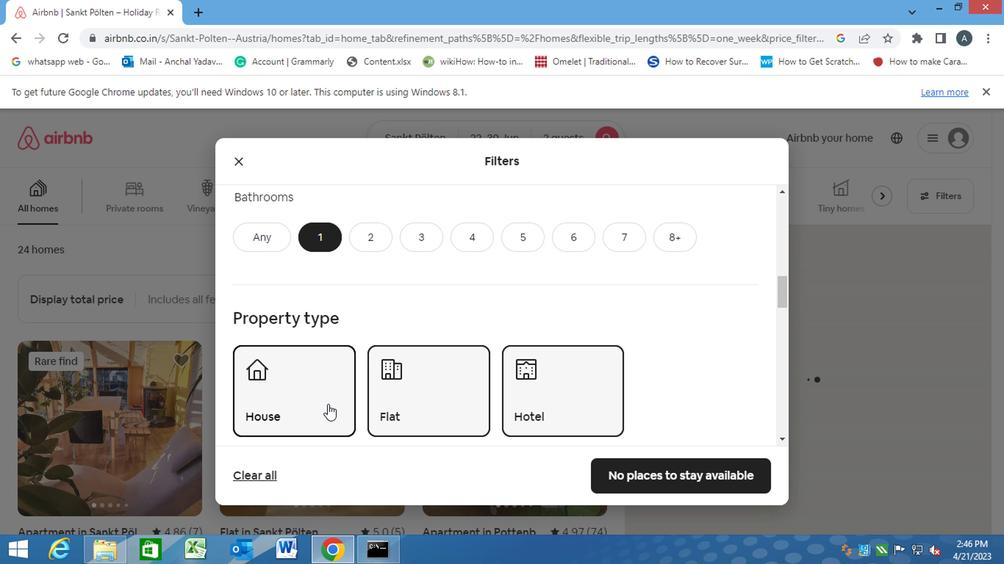 
Action: Mouse moved to (328, 402)
Screenshot: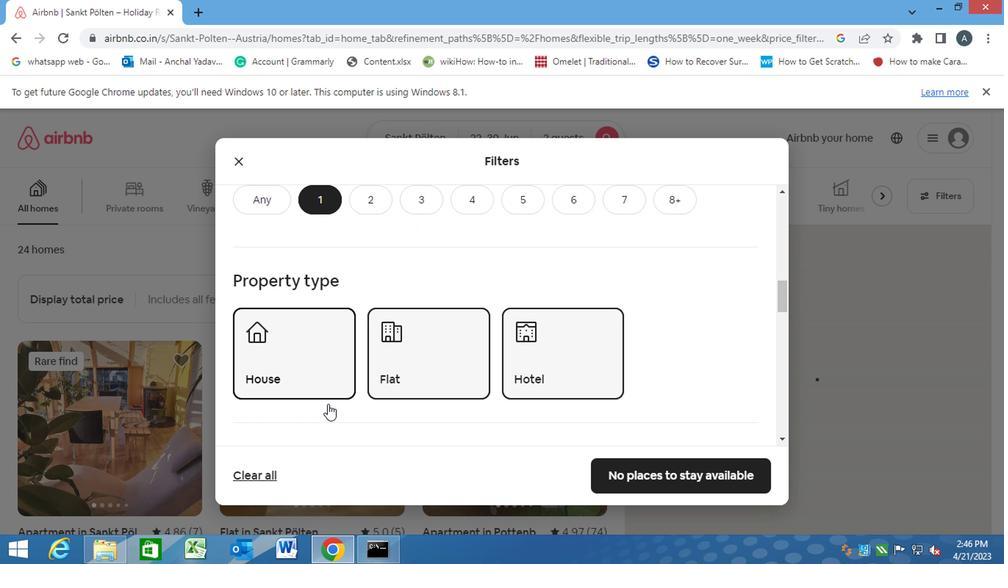 
Action: Mouse scrolled (328, 401) with delta (0, 0)
Screenshot: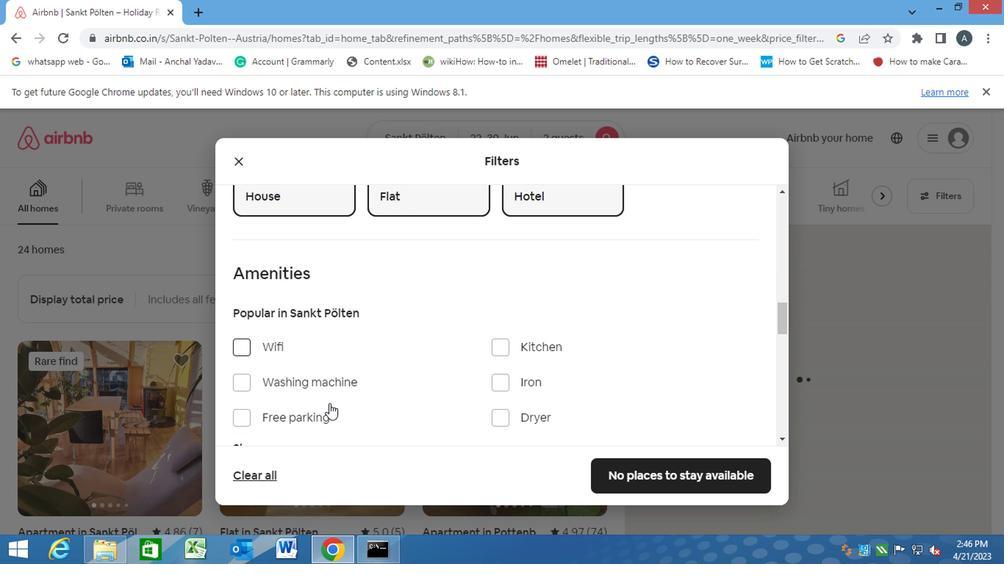 
Action: Mouse moved to (276, 377)
Screenshot: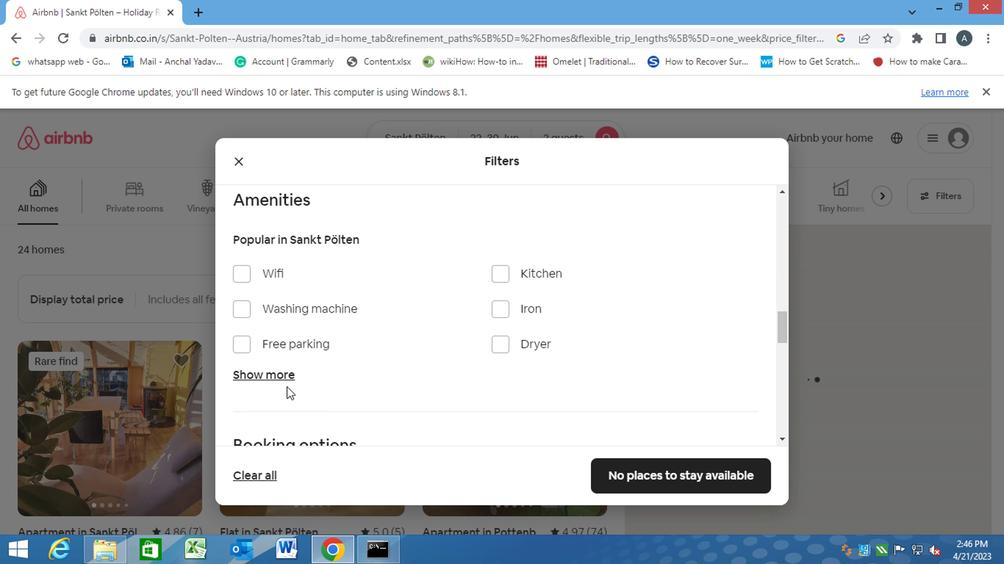 
Action: Mouse pressed left at (276, 377)
Screenshot: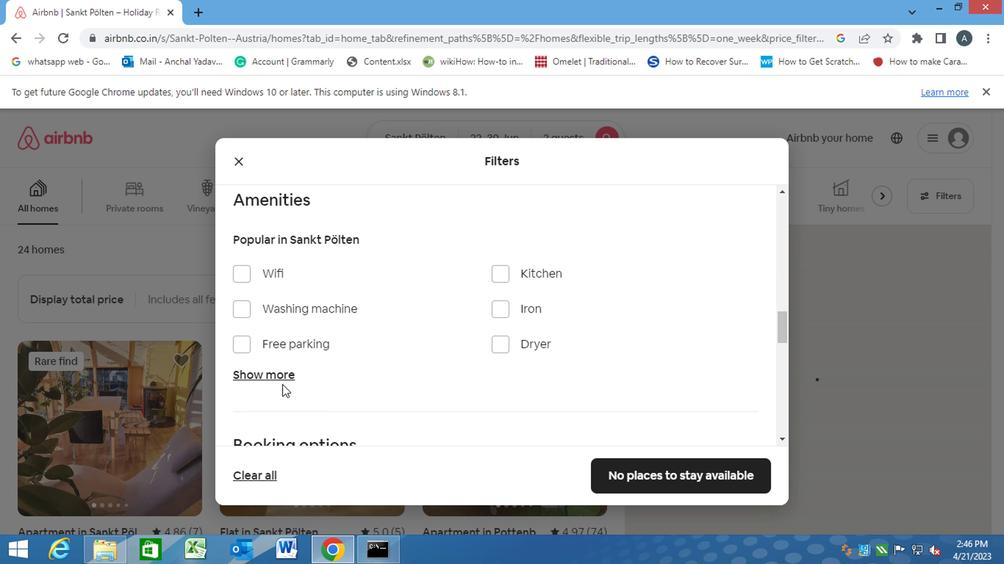 
Action: Mouse moved to (497, 420)
Screenshot: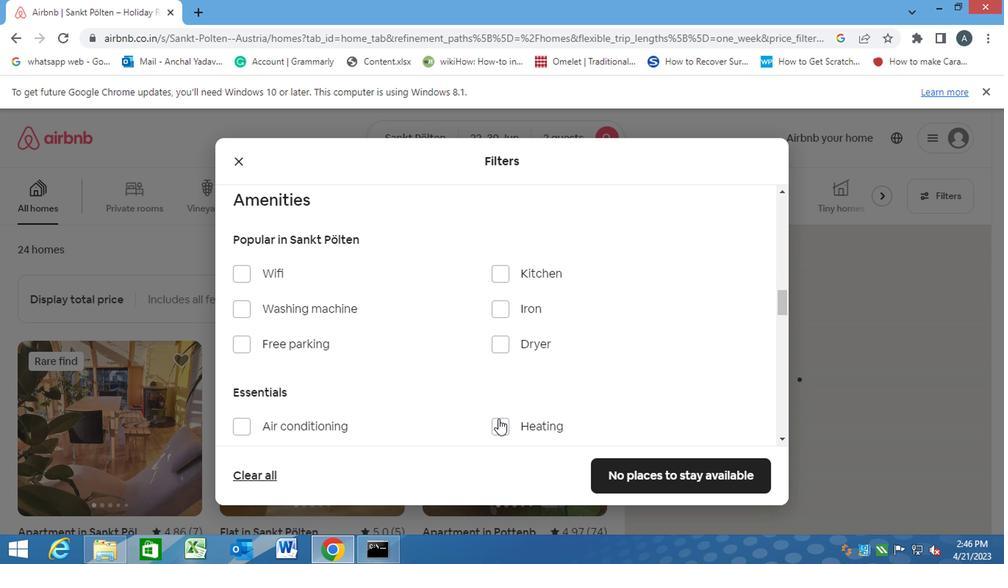 
Action: Mouse pressed left at (497, 420)
Screenshot: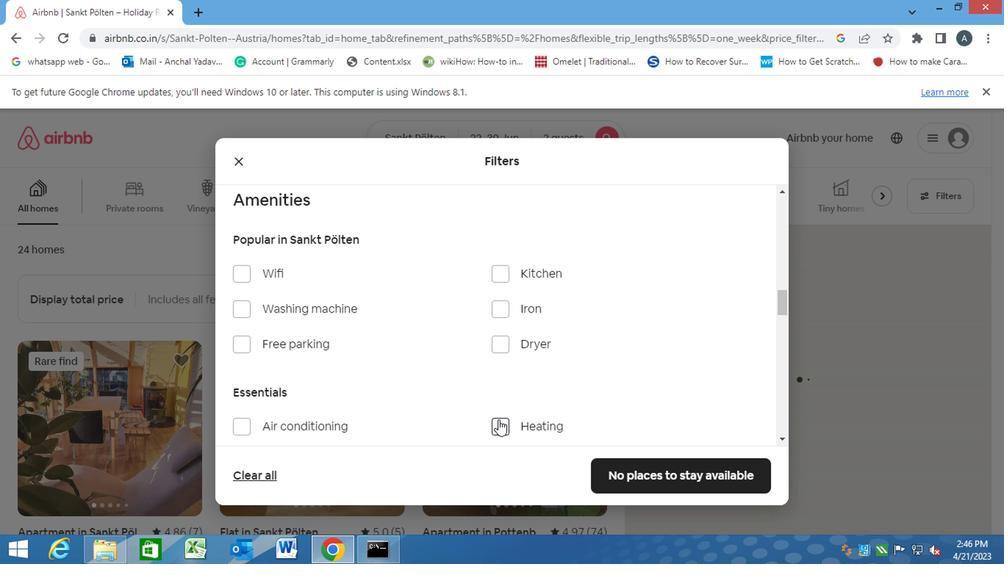 
Action: Mouse scrolled (497, 419) with delta (0, -1)
Screenshot: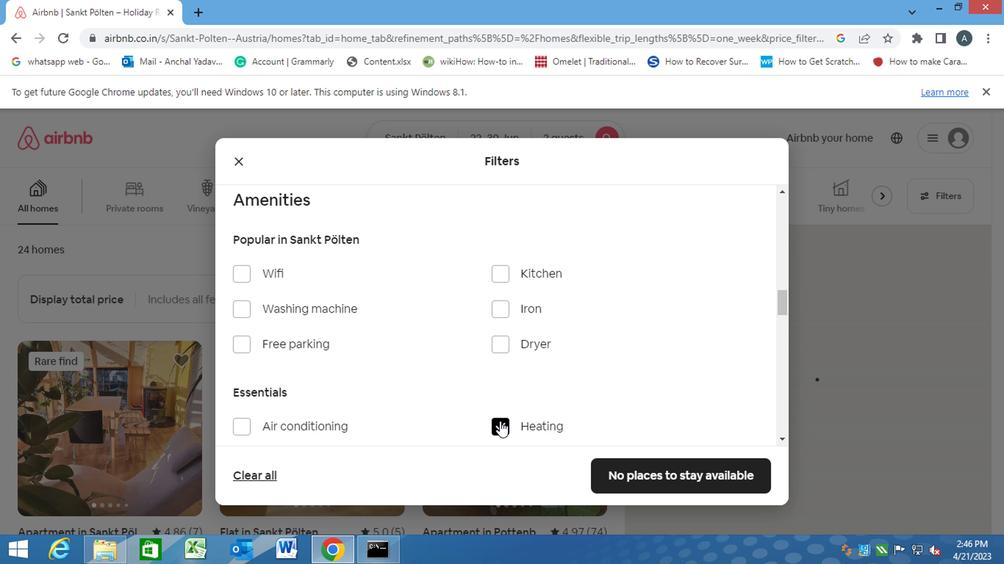 
Action: Mouse scrolled (497, 419) with delta (0, -1)
Screenshot: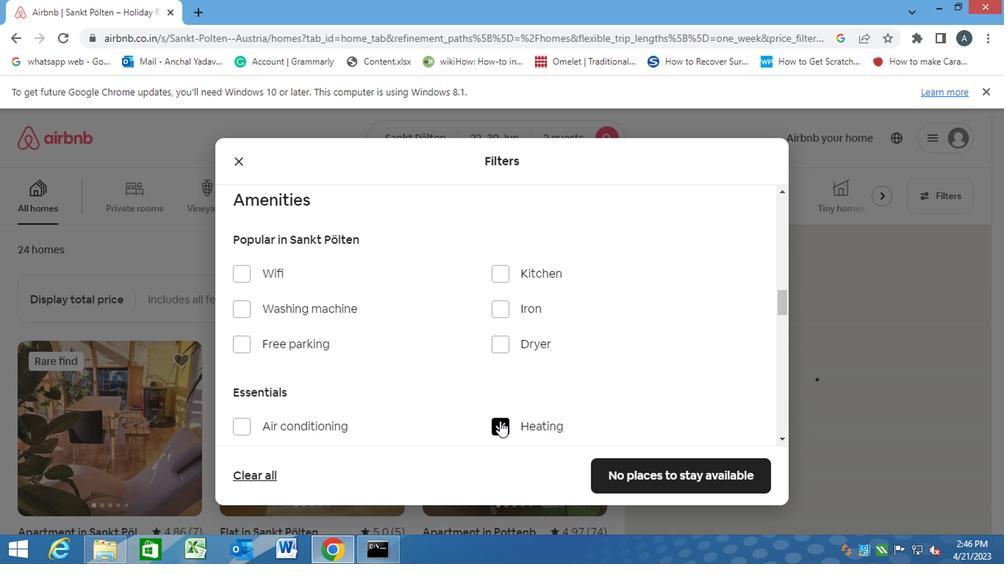 
Action: Mouse scrolled (497, 419) with delta (0, -1)
Screenshot: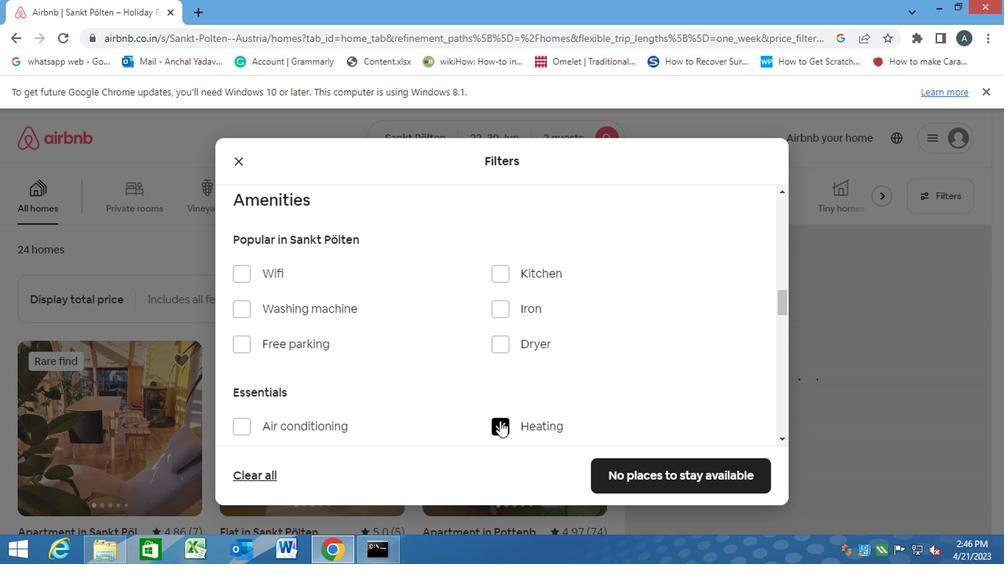 
Action: Mouse moved to (551, 391)
Screenshot: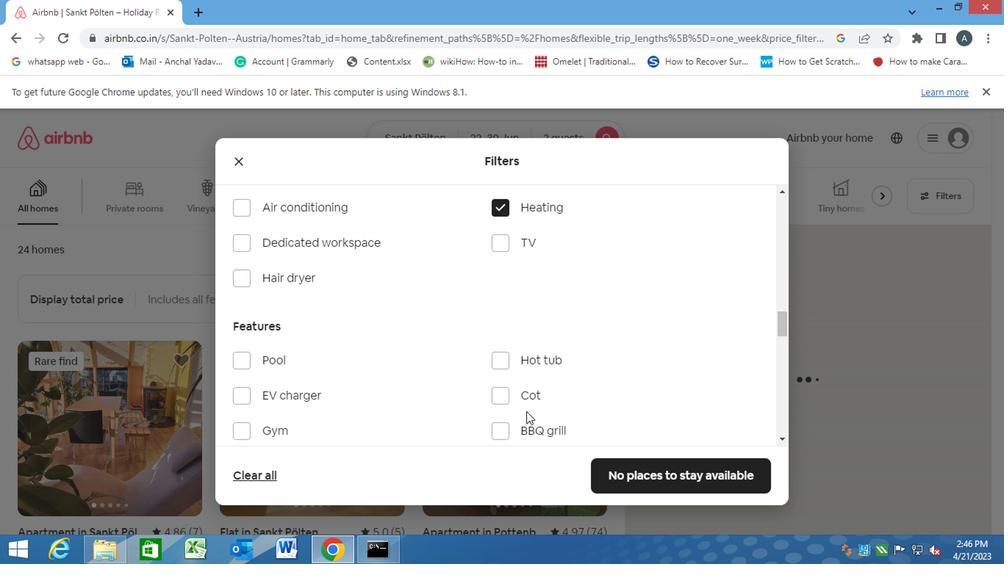 
Action: Mouse scrolled (551, 391) with delta (0, 0)
Screenshot: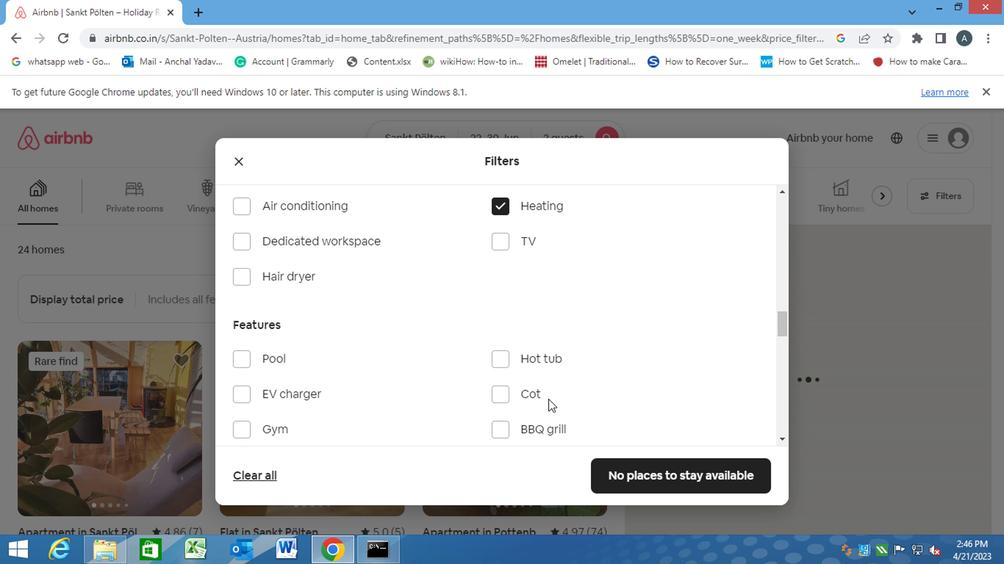 
Action: Mouse scrolled (551, 391) with delta (0, 0)
Screenshot: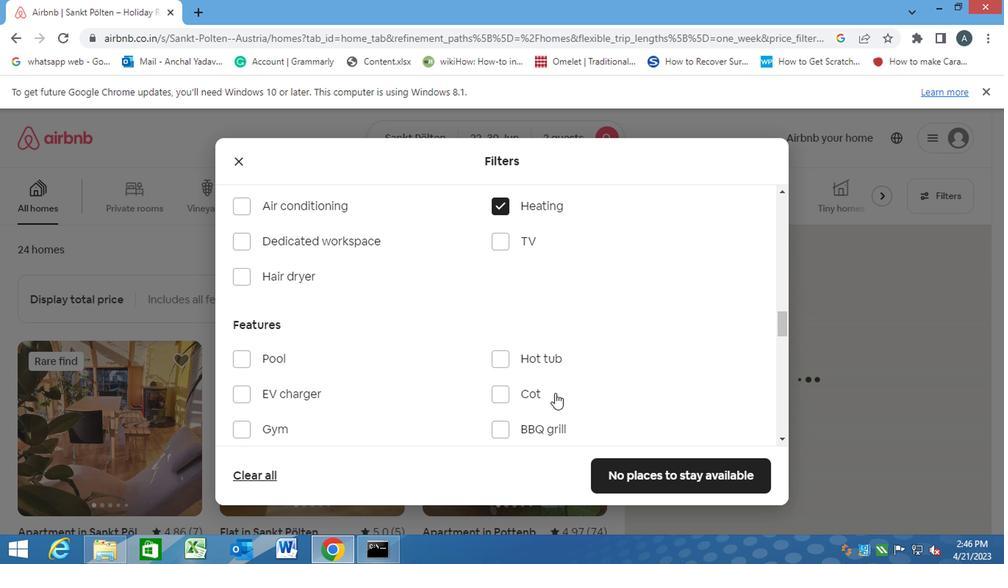 
Action: Mouse scrolled (551, 391) with delta (0, 0)
Screenshot: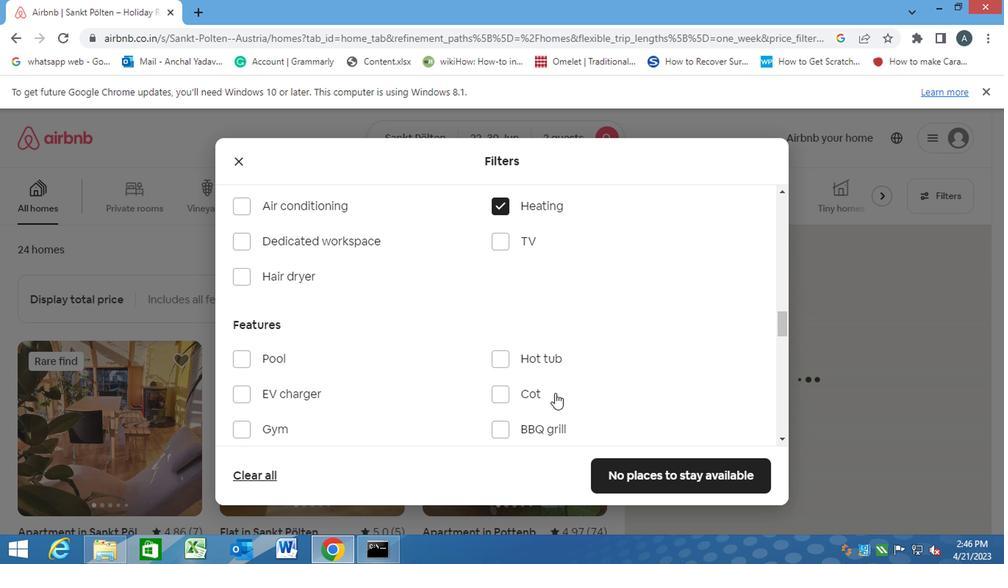 
Action: Mouse scrolled (551, 391) with delta (0, 0)
Screenshot: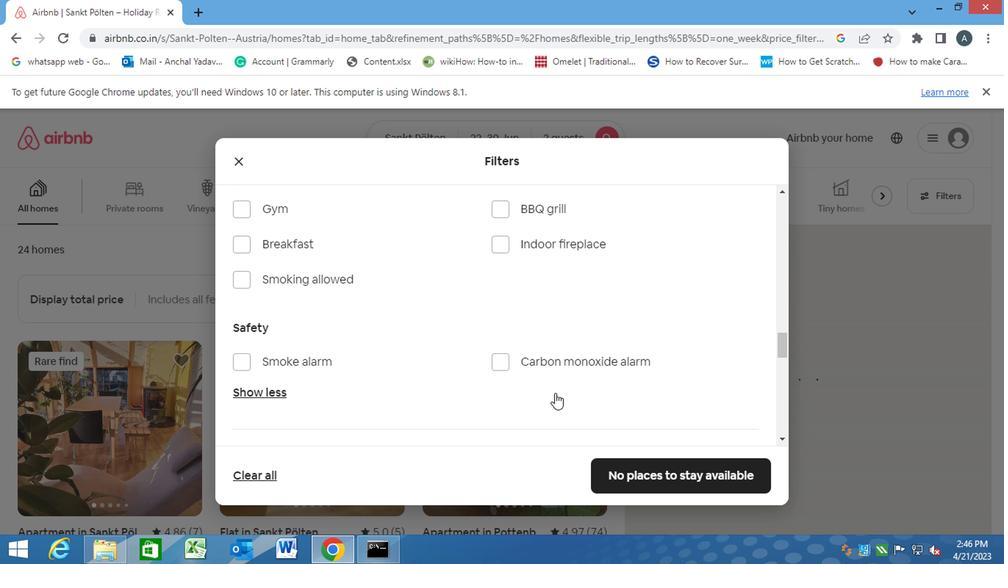 
Action: Mouse scrolled (551, 391) with delta (0, 0)
Screenshot: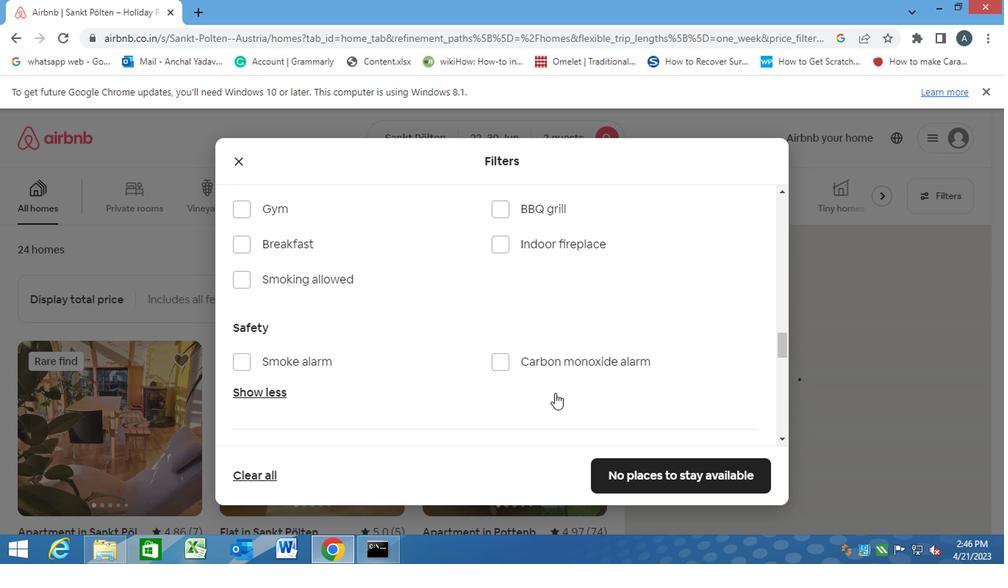 
Action: Mouse scrolled (551, 391) with delta (0, 0)
Screenshot: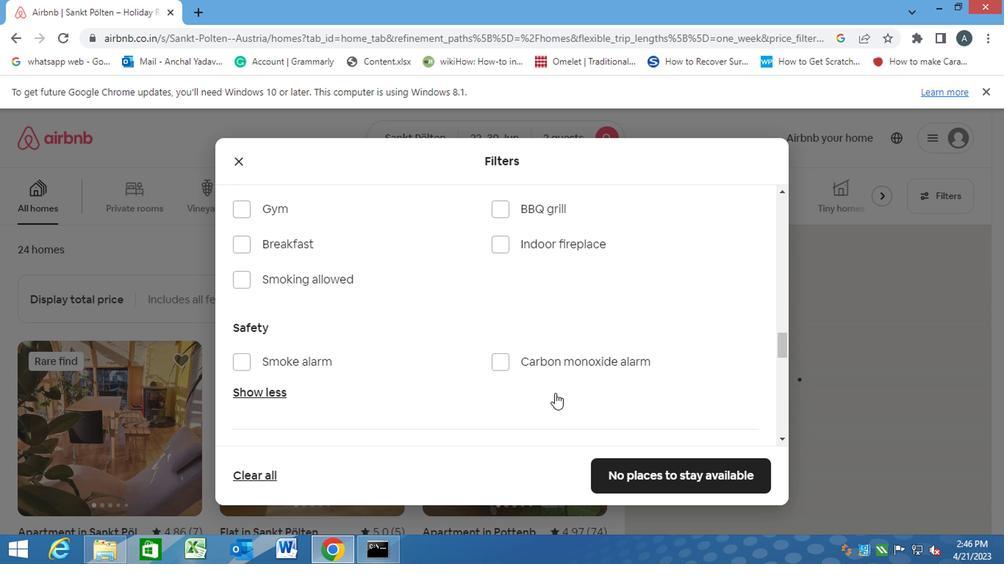 
Action: Mouse scrolled (551, 391) with delta (0, 0)
Screenshot: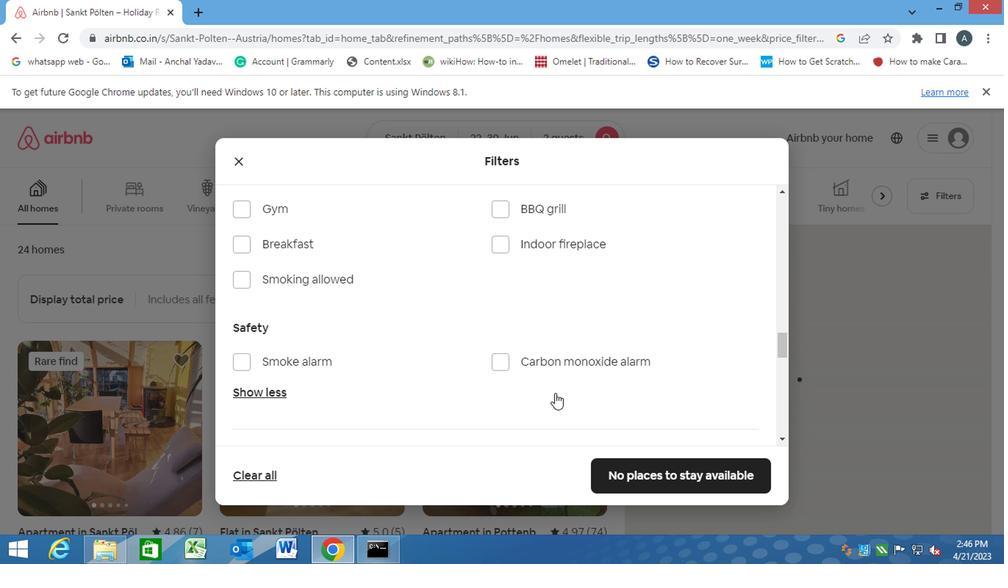 
Action: Mouse moved to (724, 268)
Screenshot: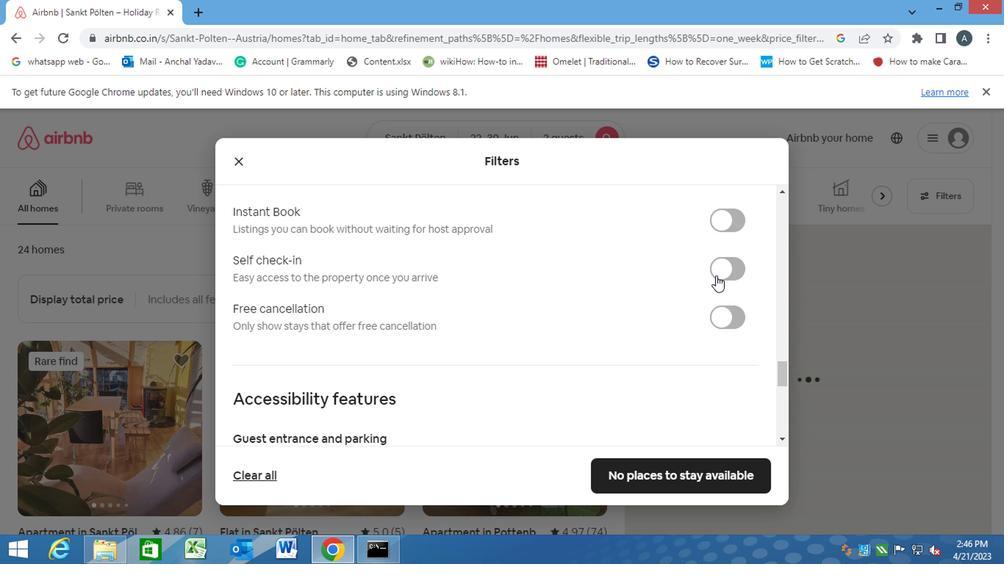 
Action: Mouse pressed left at (724, 268)
Screenshot: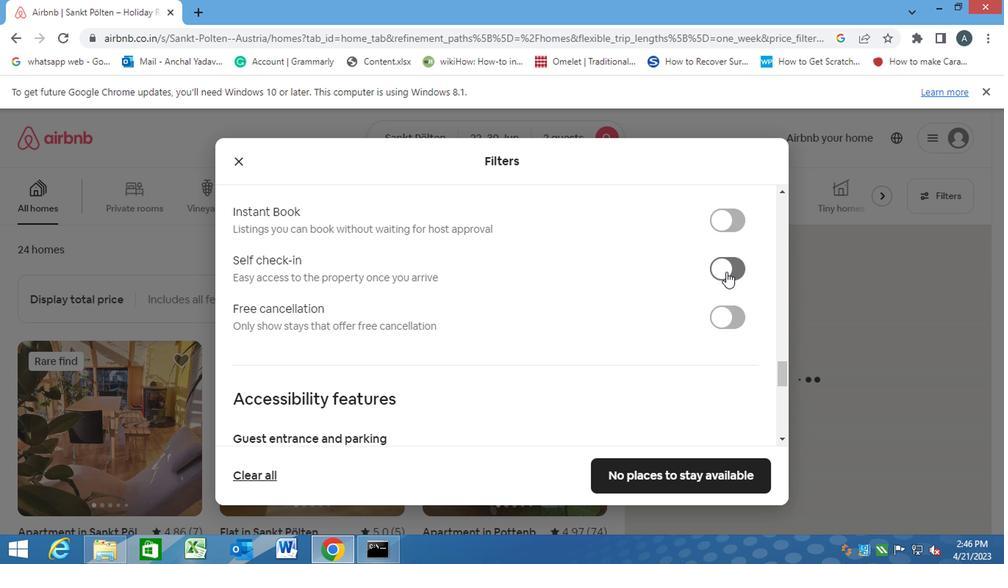 
Action: Mouse moved to (591, 299)
Screenshot: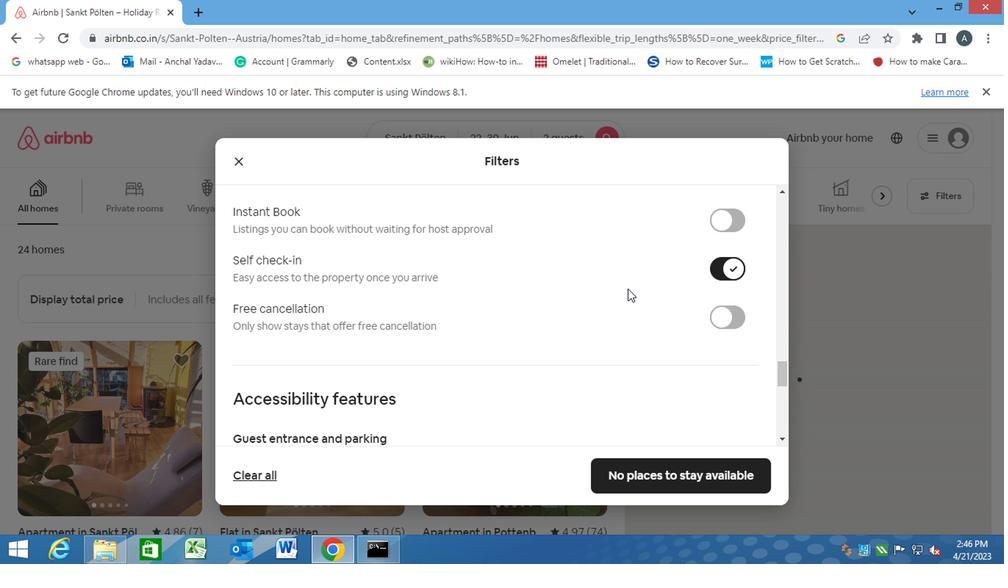 
Action: Mouse scrolled (591, 299) with delta (0, 0)
Screenshot: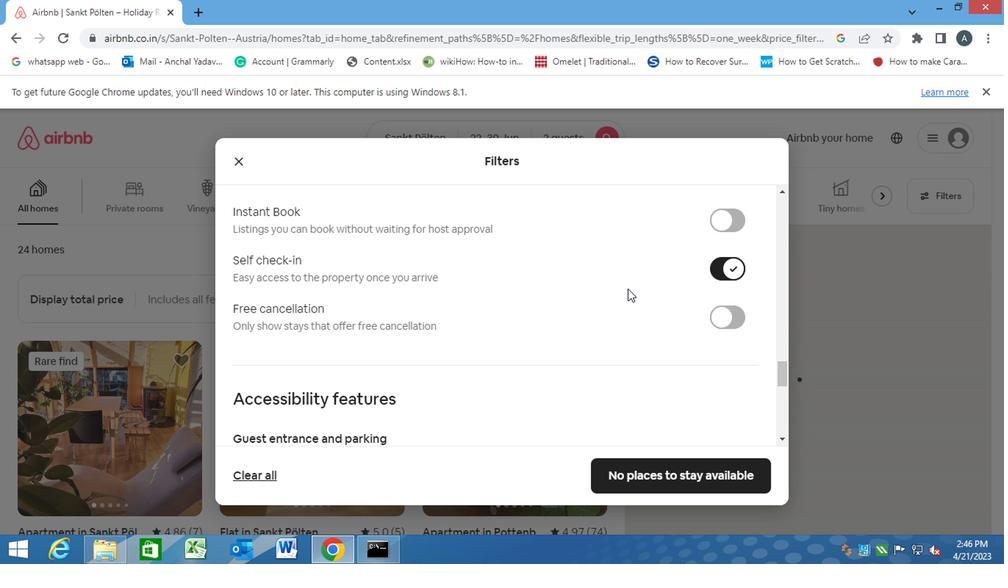 
Action: Mouse moved to (588, 301)
Screenshot: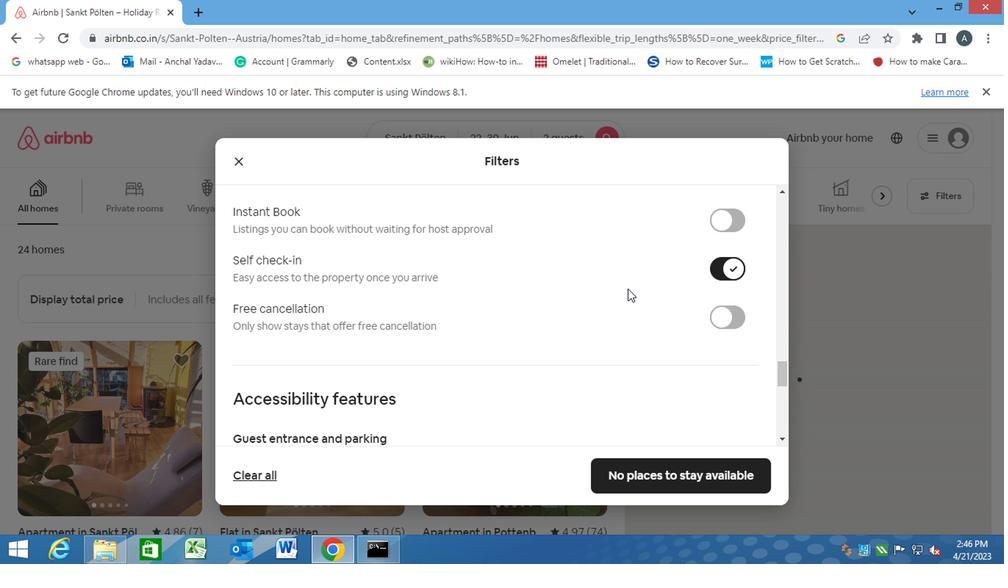 
Action: Mouse scrolled (588, 300) with delta (0, 0)
Screenshot: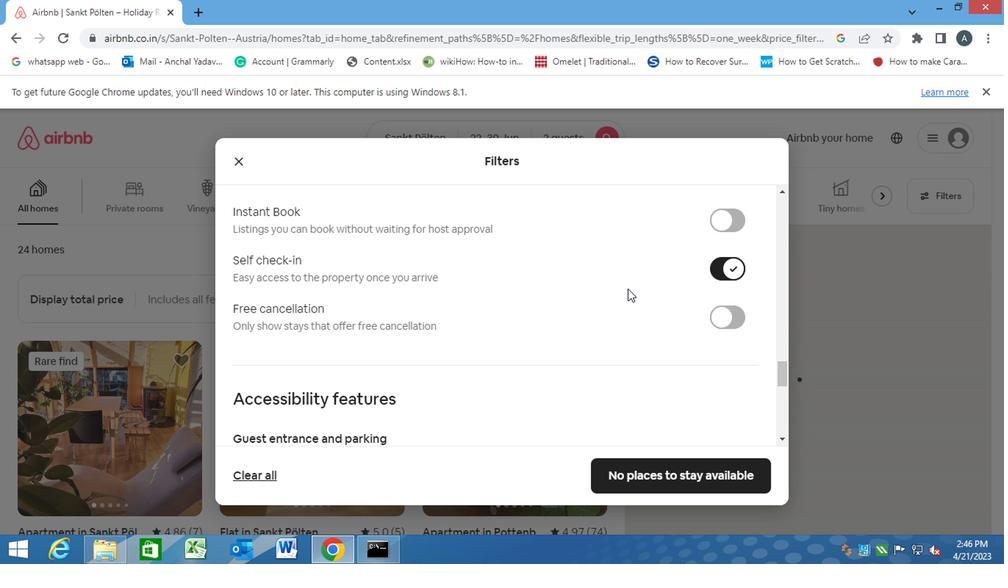 
Action: Mouse moved to (581, 305)
Screenshot: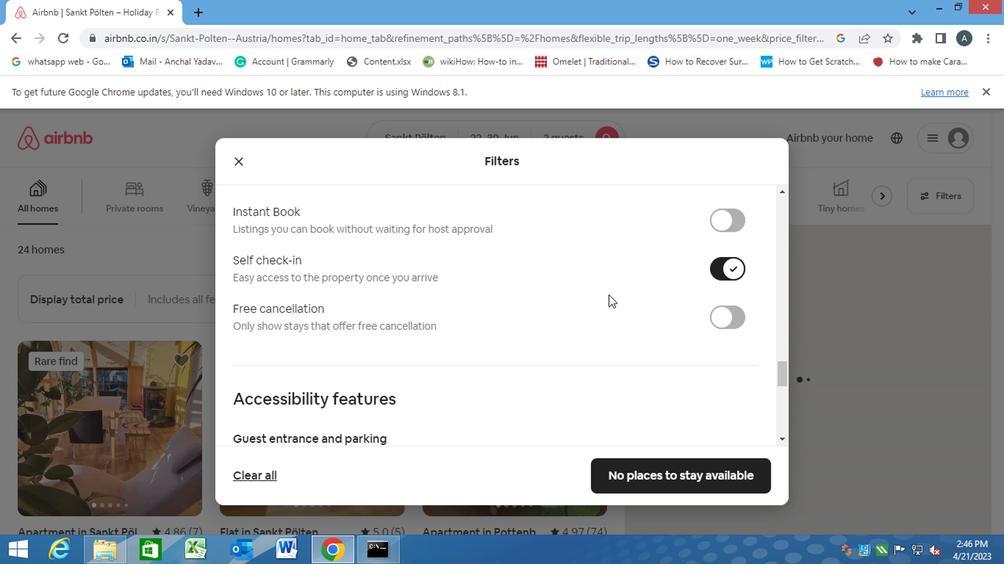 
Action: Mouse scrolled (581, 304) with delta (0, 0)
Screenshot: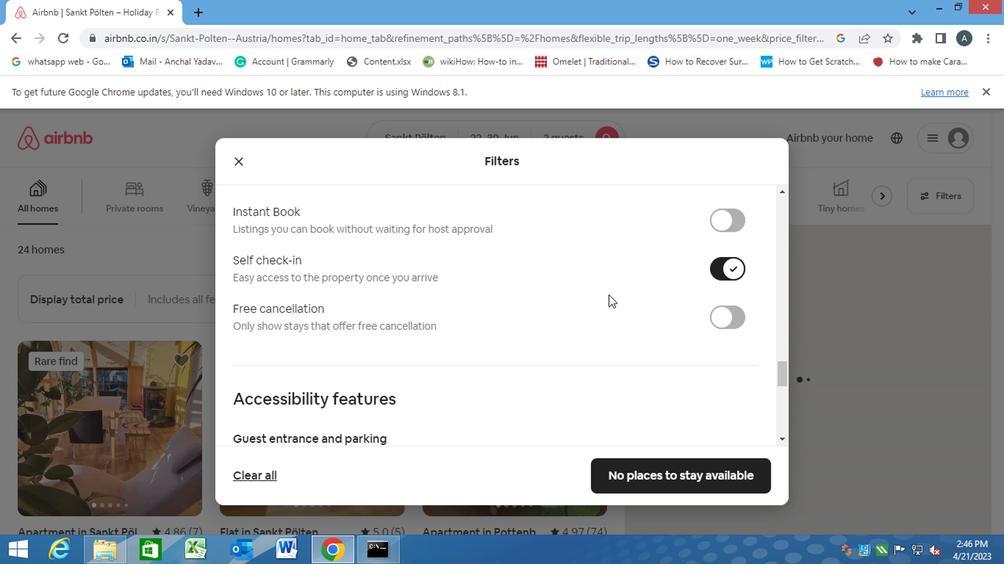 
Action: Mouse moved to (409, 377)
Screenshot: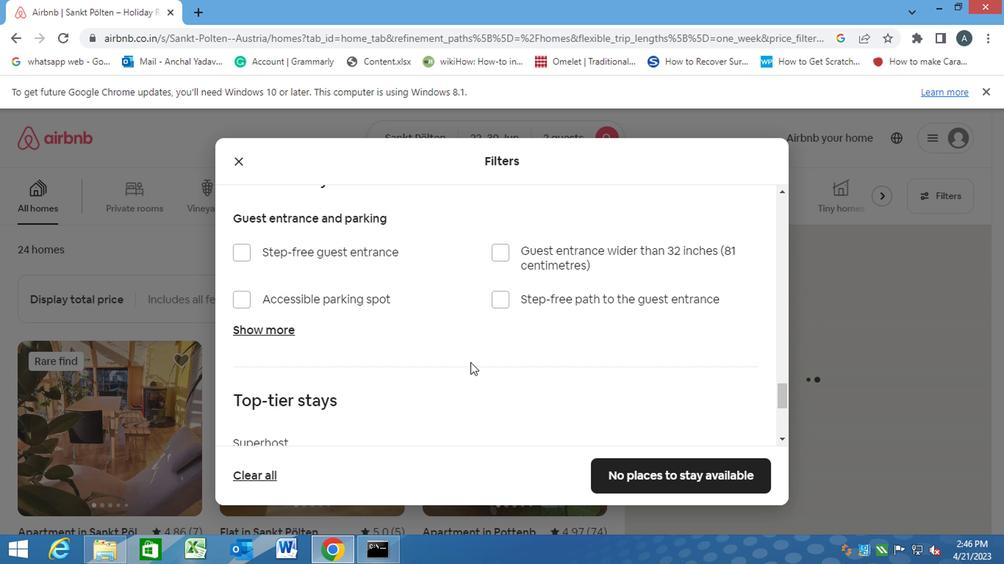 
Action: Mouse scrolled (409, 377) with delta (0, 0)
Screenshot: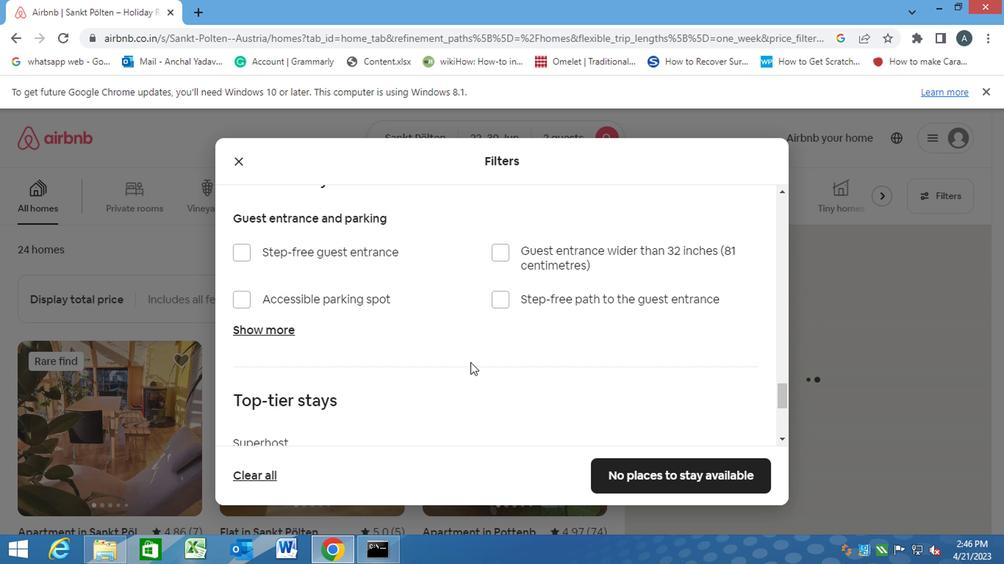 
Action: Mouse moved to (403, 380)
Screenshot: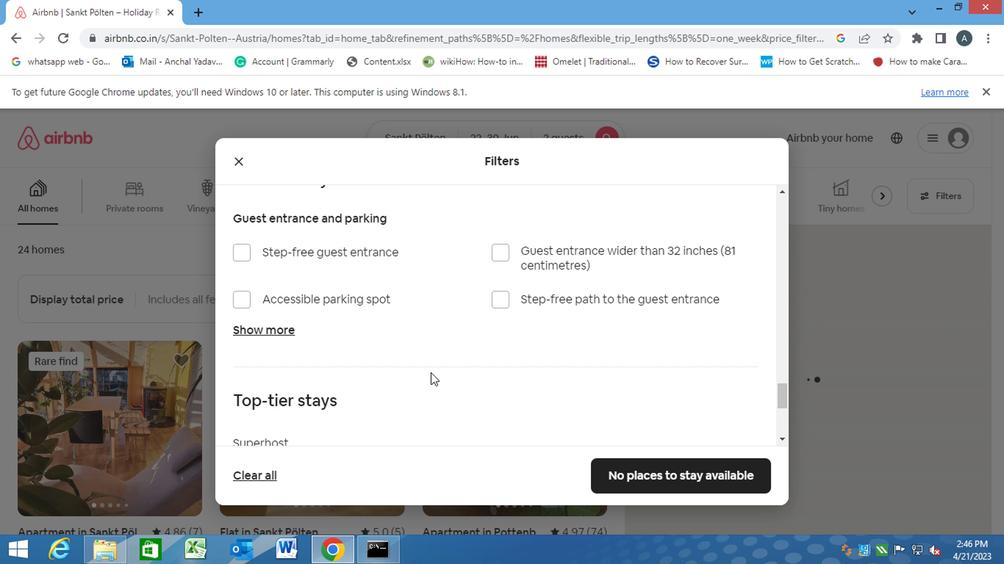 
Action: Mouse scrolled (403, 379) with delta (0, -1)
Screenshot: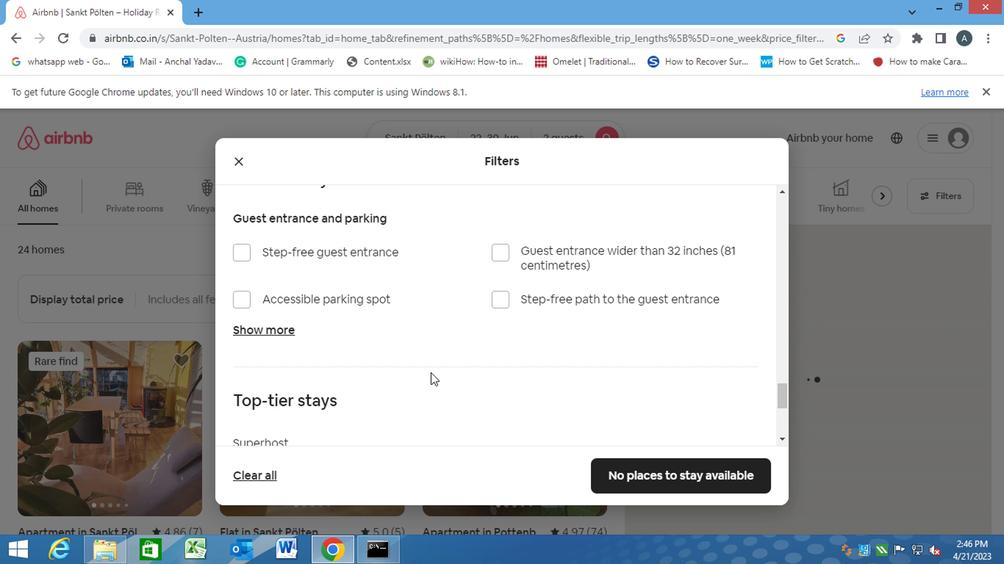 
Action: Mouse moved to (398, 382)
Screenshot: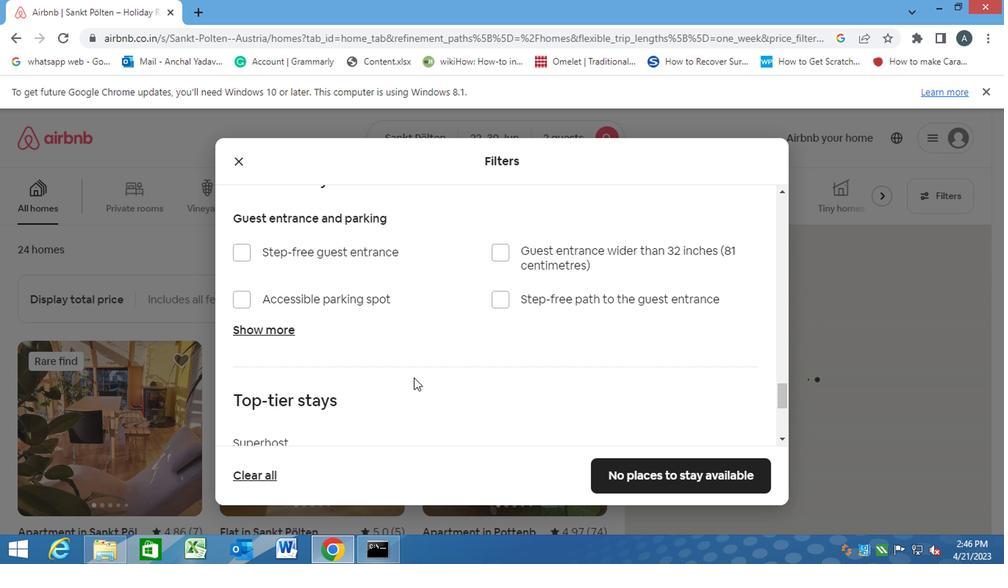 
Action: Mouse scrolled (398, 381) with delta (0, 0)
Screenshot: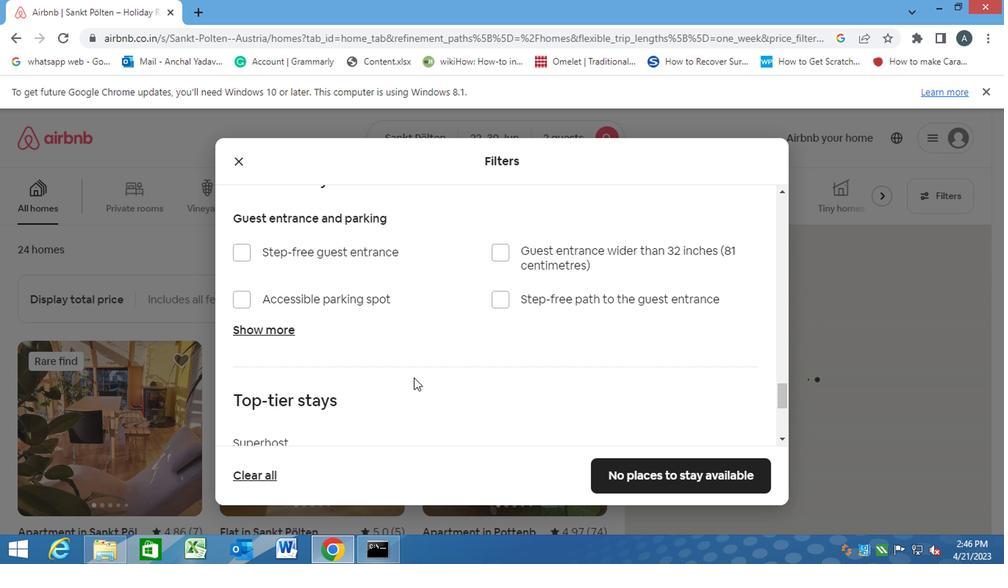 
Action: Mouse moved to (241, 371)
Screenshot: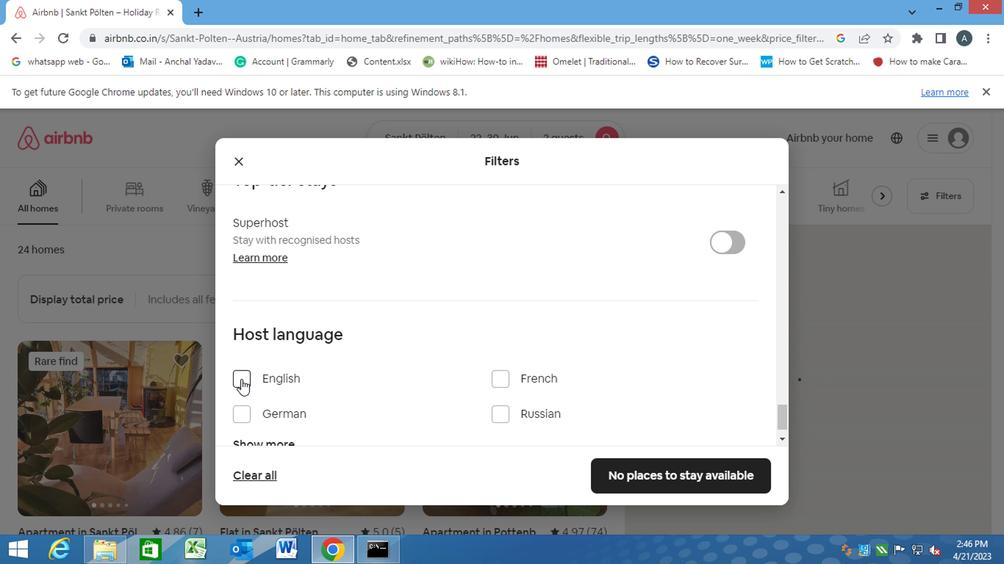 
Action: Mouse pressed left at (241, 371)
Screenshot: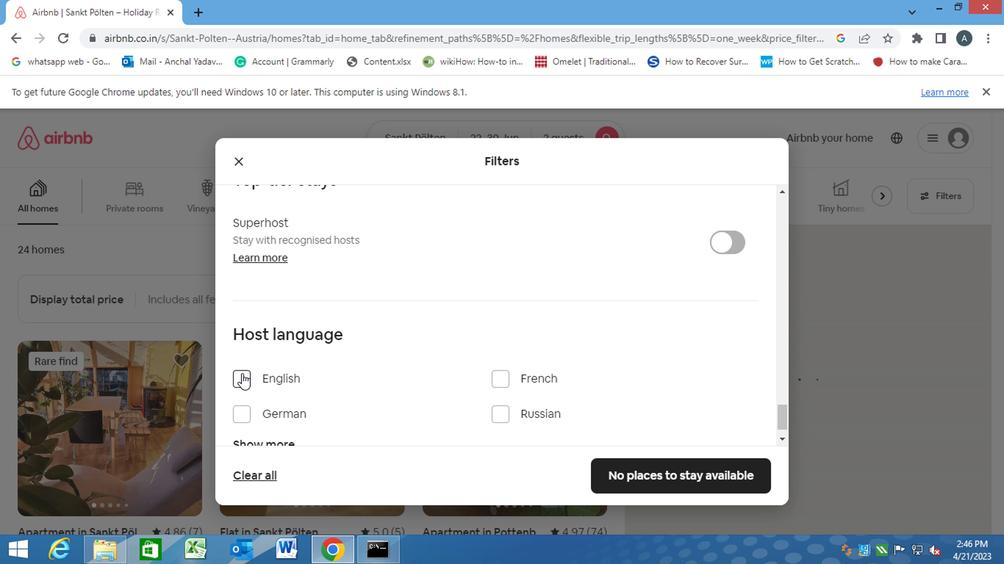 
Action: Mouse moved to (684, 473)
Screenshot: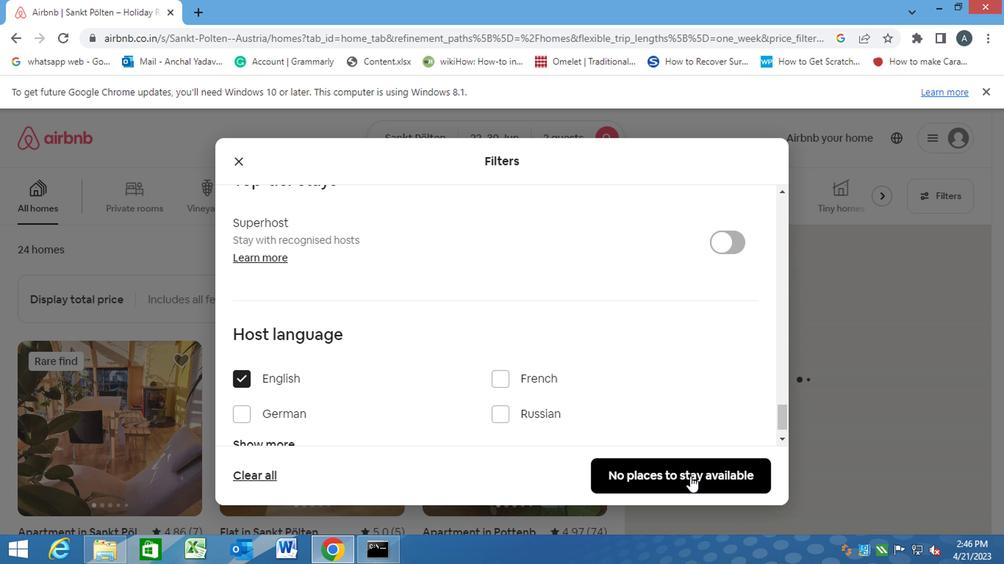 
Action: Mouse pressed left at (684, 473)
Screenshot: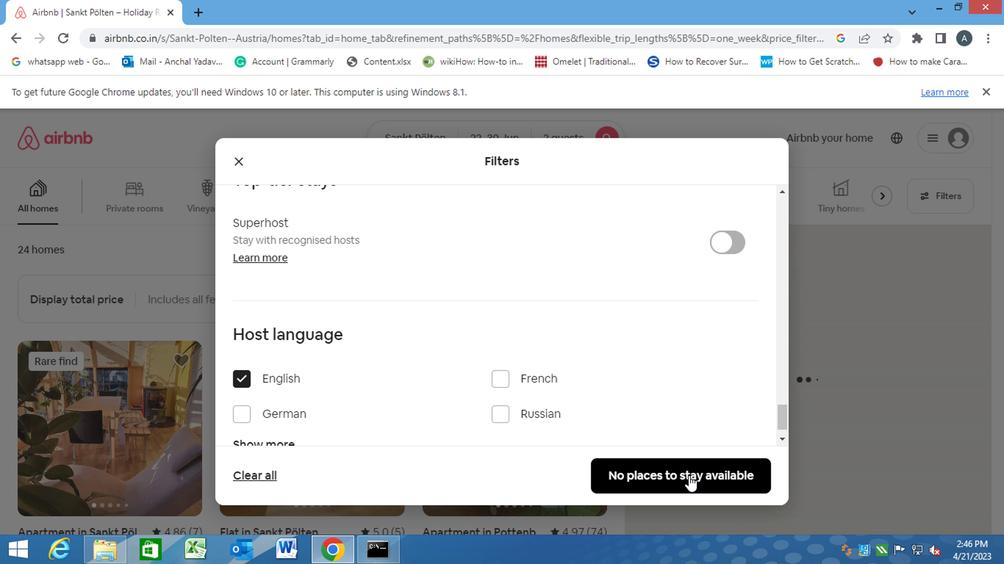 
